 Task: Create a due date automation trigger when advanced on, on the tuesday after a card is due add fields with custom field "Resume" set to a number lower than 1 and lower or equal to 10 at 11:00 AM.
Action: Mouse moved to (1316, 99)
Screenshot: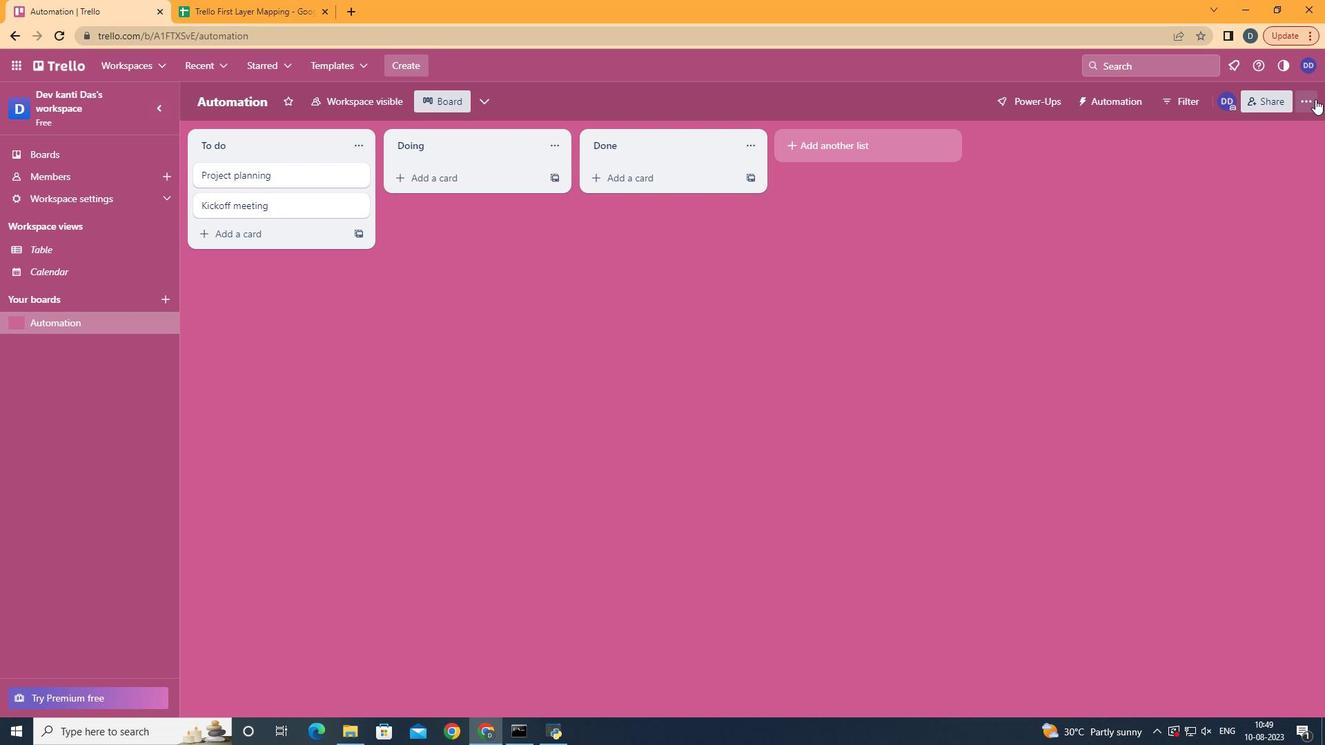 
Action: Mouse pressed left at (1316, 99)
Screenshot: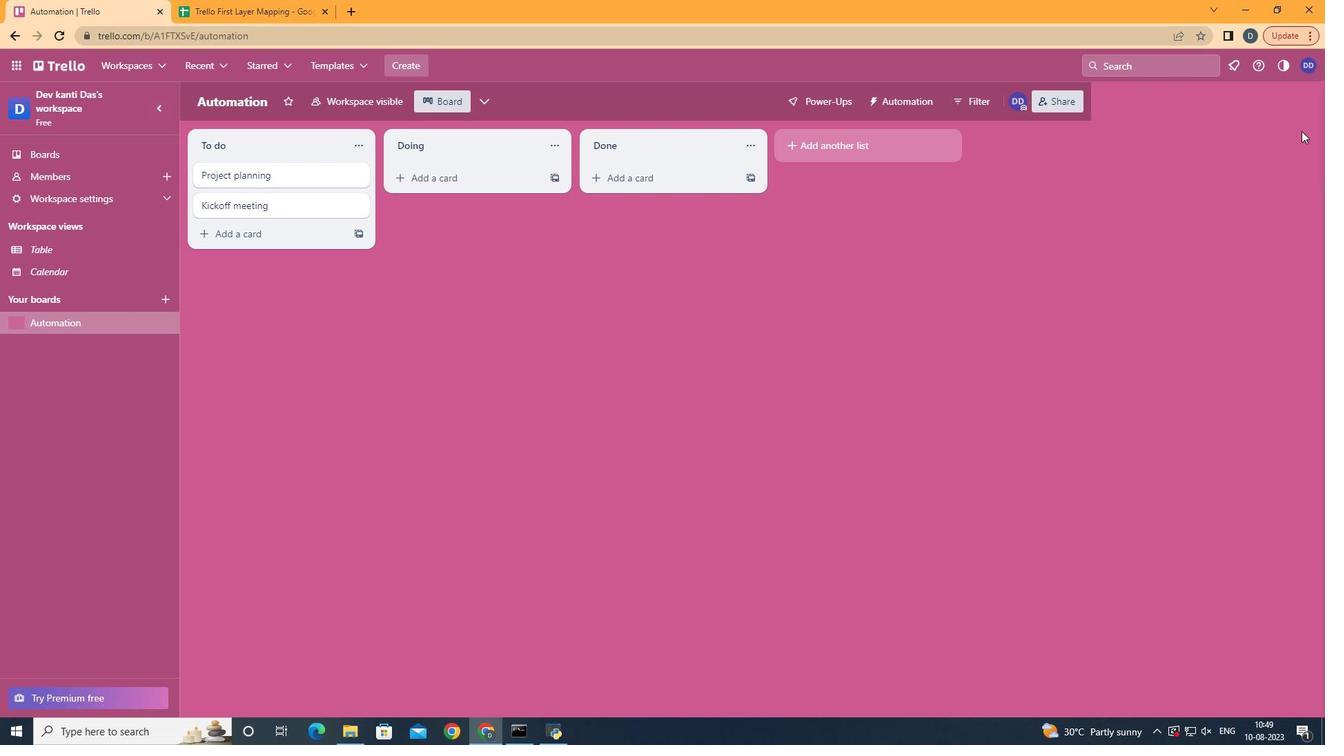 
Action: Mouse moved to (1204, 294)
Screenshot: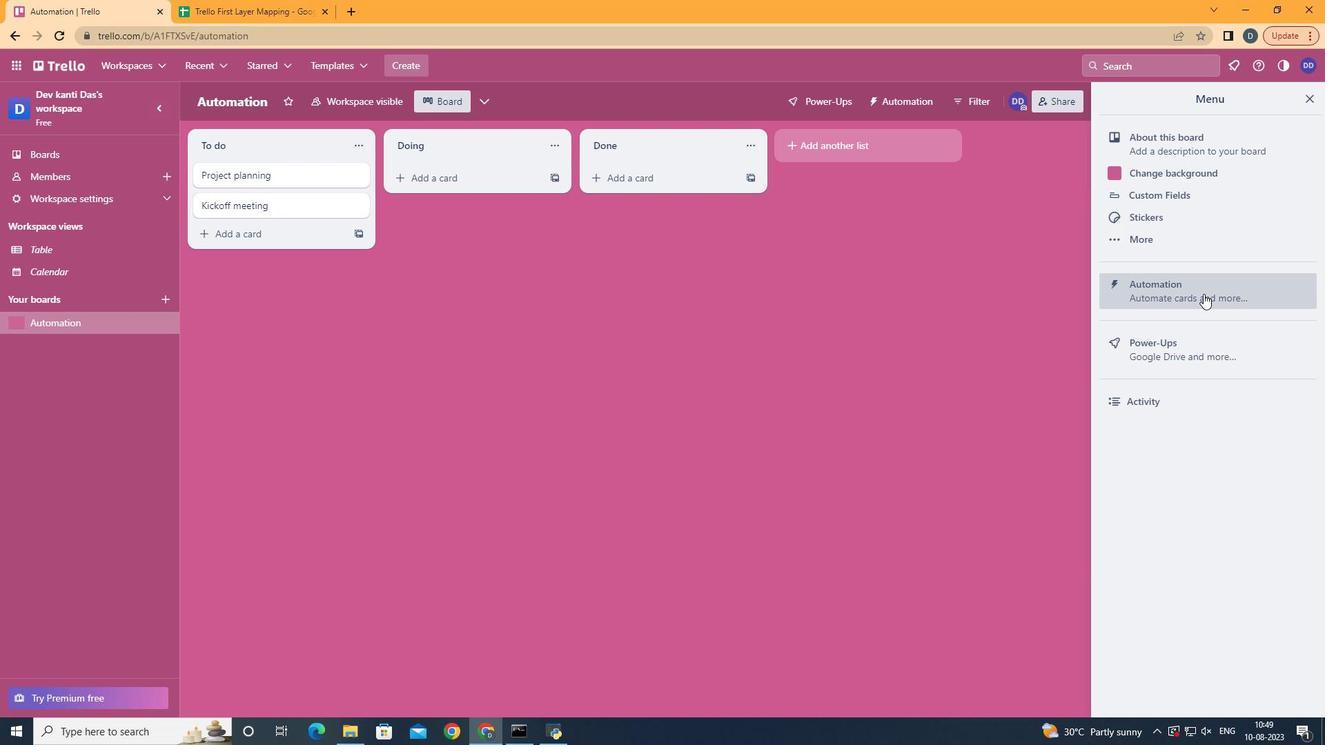 
Action: Mouse pressed left at (1204, 294)
Screenshot: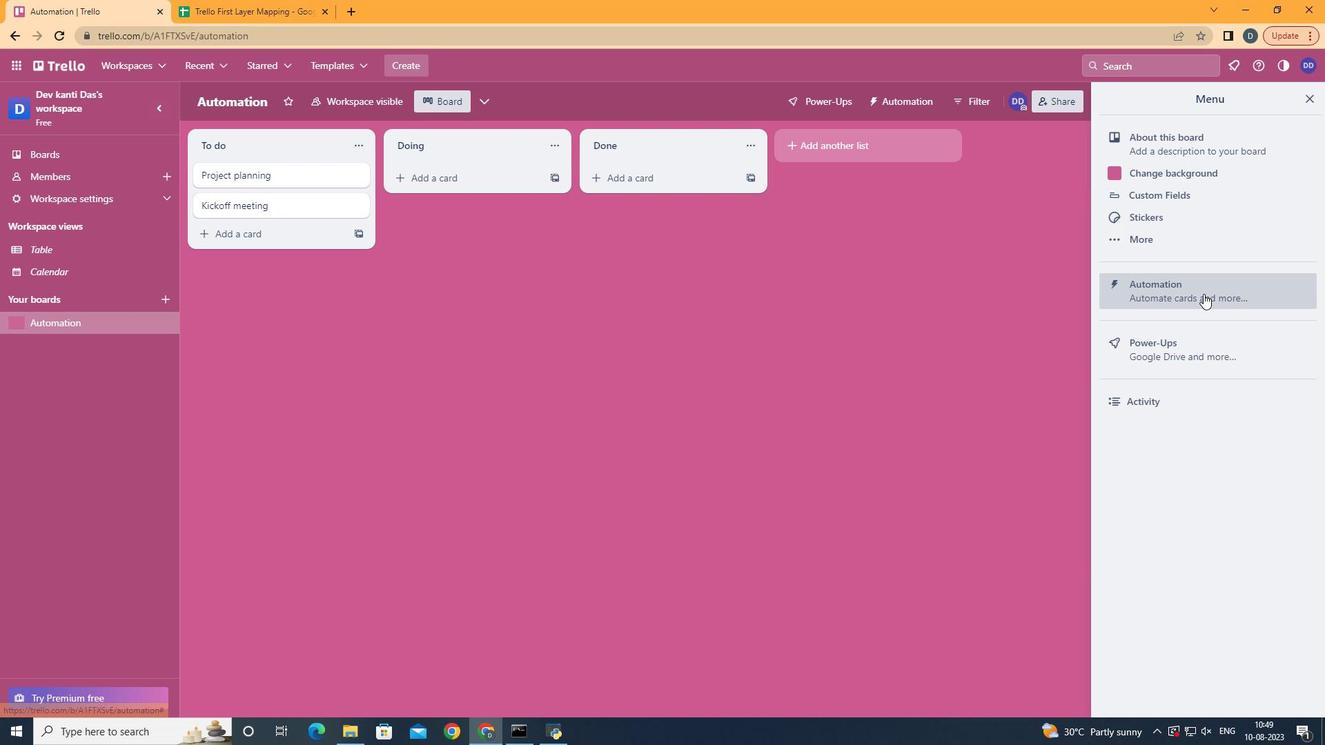 
Action: Mouse moved to (260, 289)
Screenshot: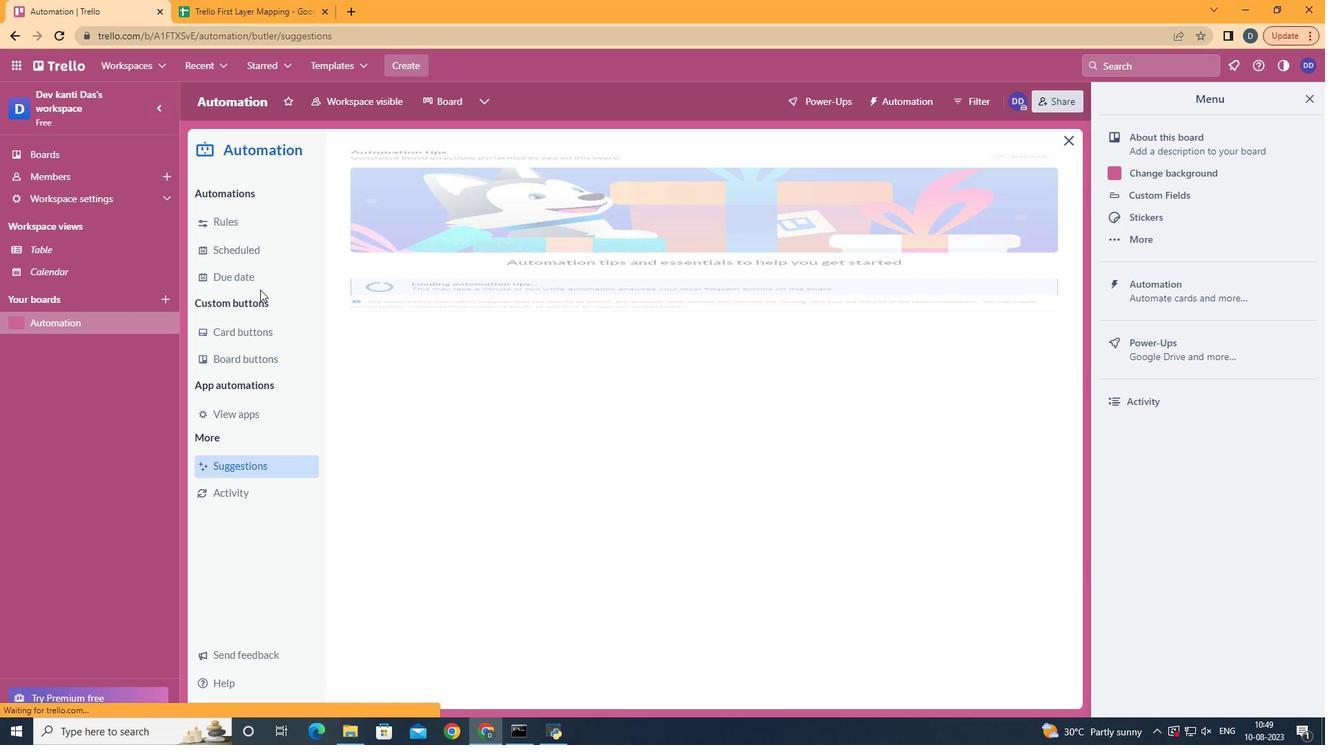 
Action: Mouse pressed left at (260, 289)
Screenshot: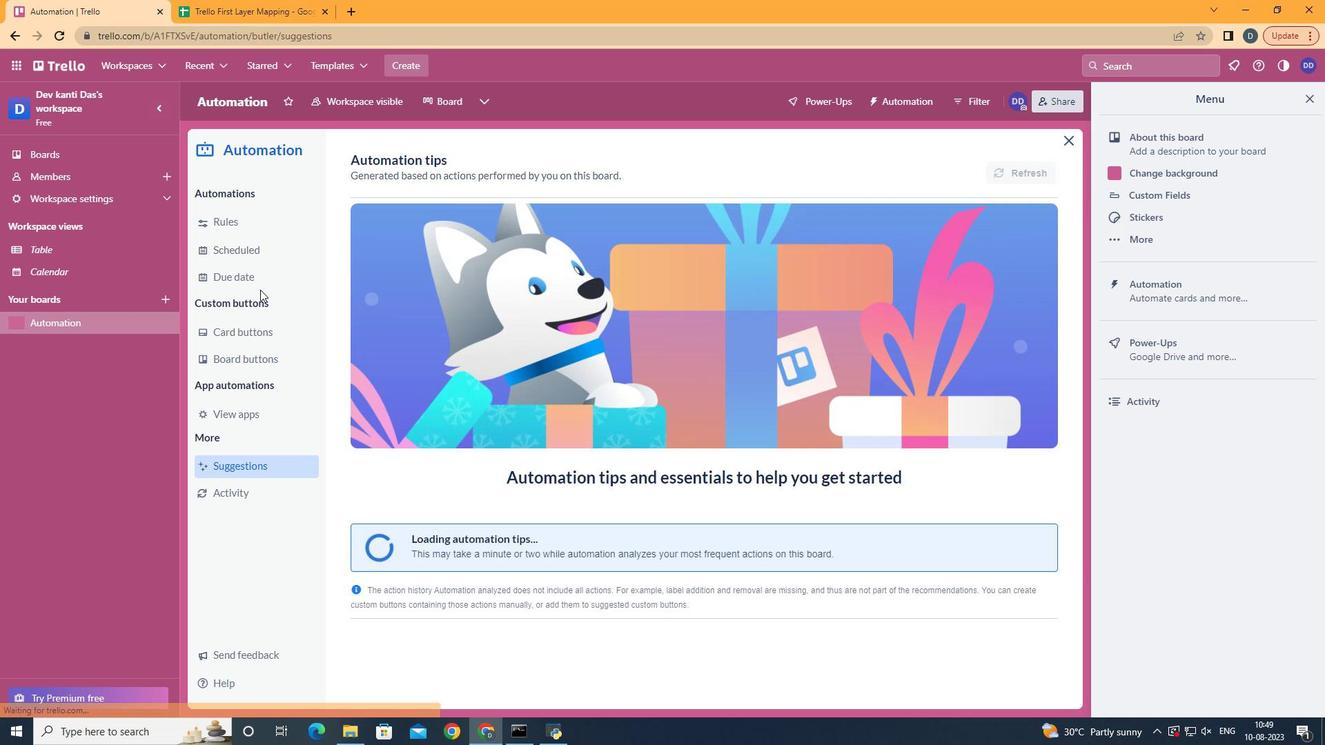 
Action: Mouse moved to (257, 286)
Screenshot: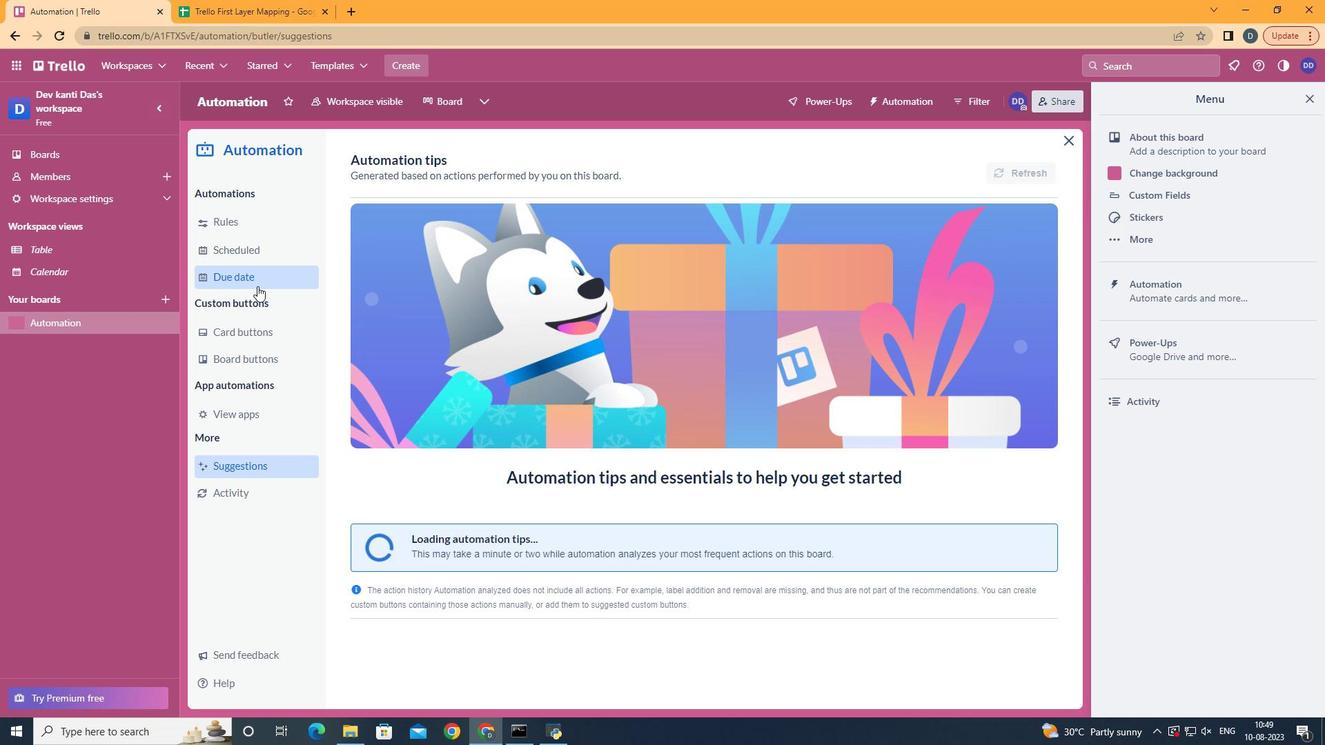 
Action: Mouse pressed left at (257, 286)
Screenshot: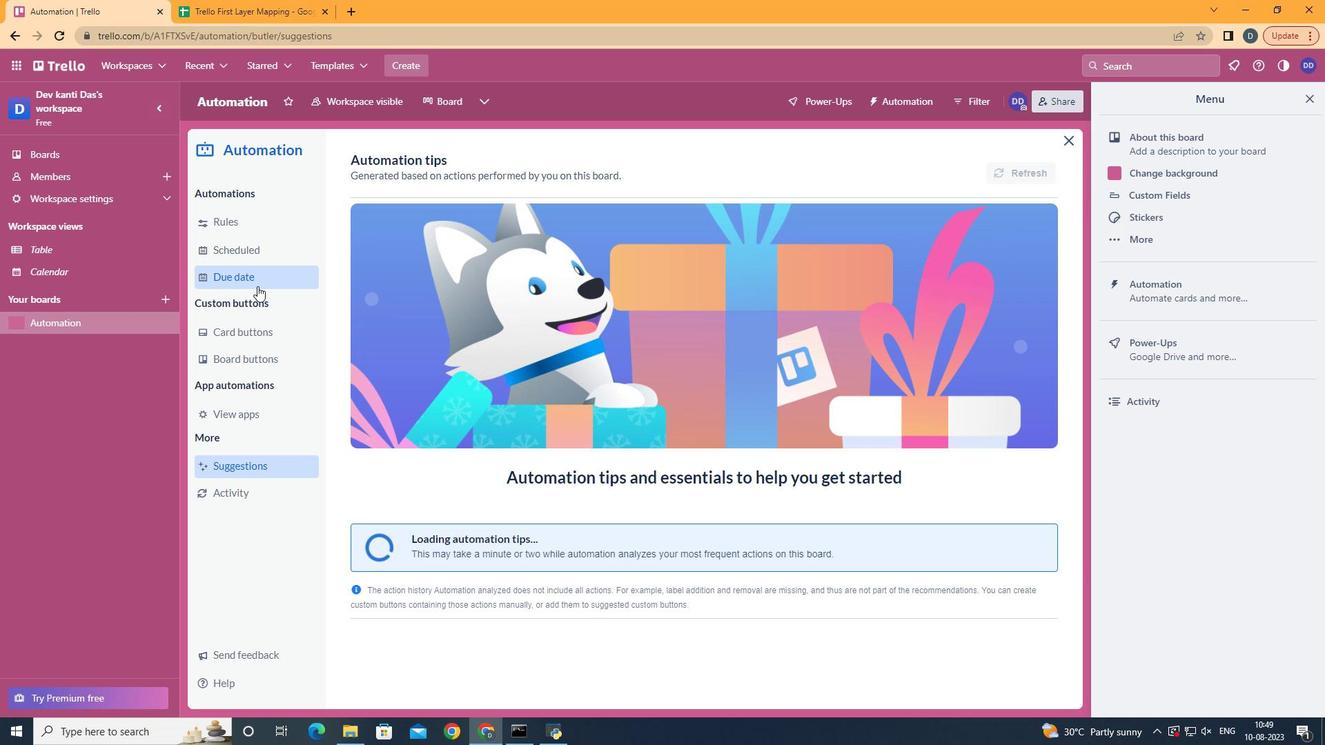 
Action: Mouse moved to (957, 169)
Screenshot: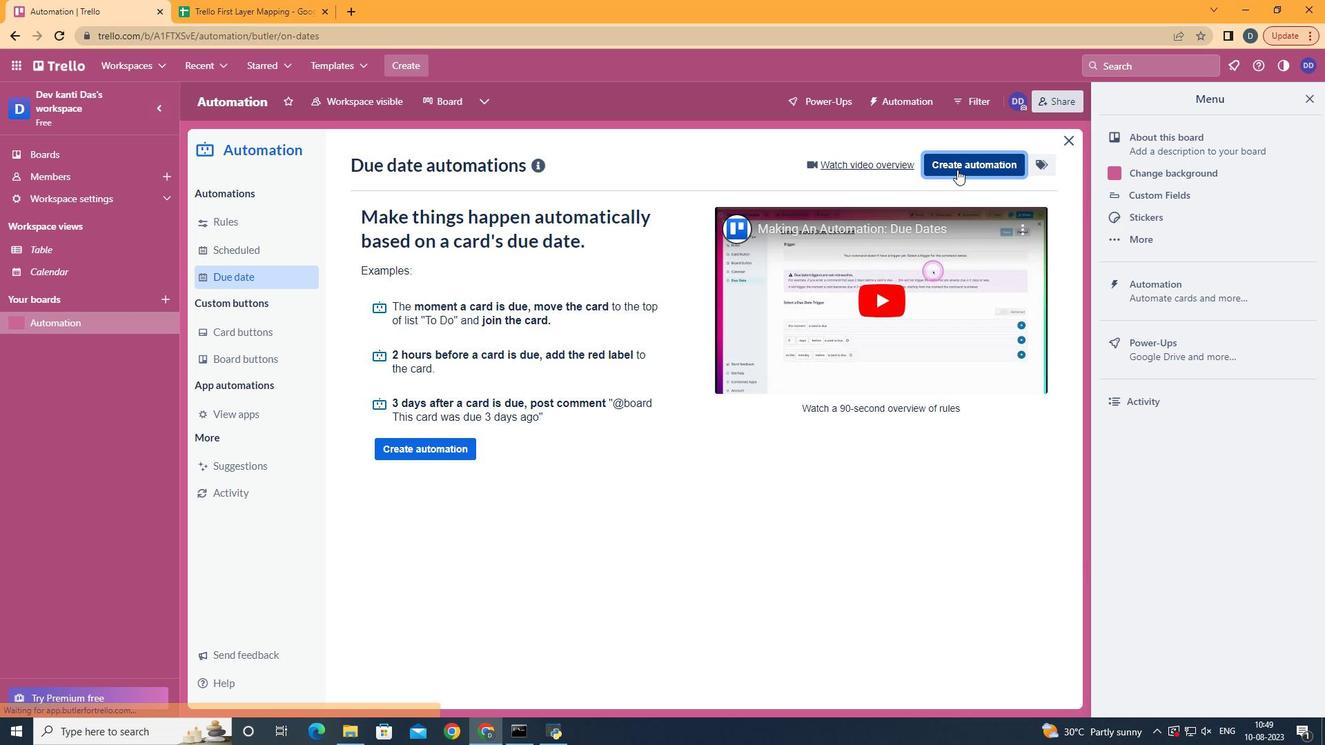 
Action: Mouse pressed left at (957, 169)
Screenshot: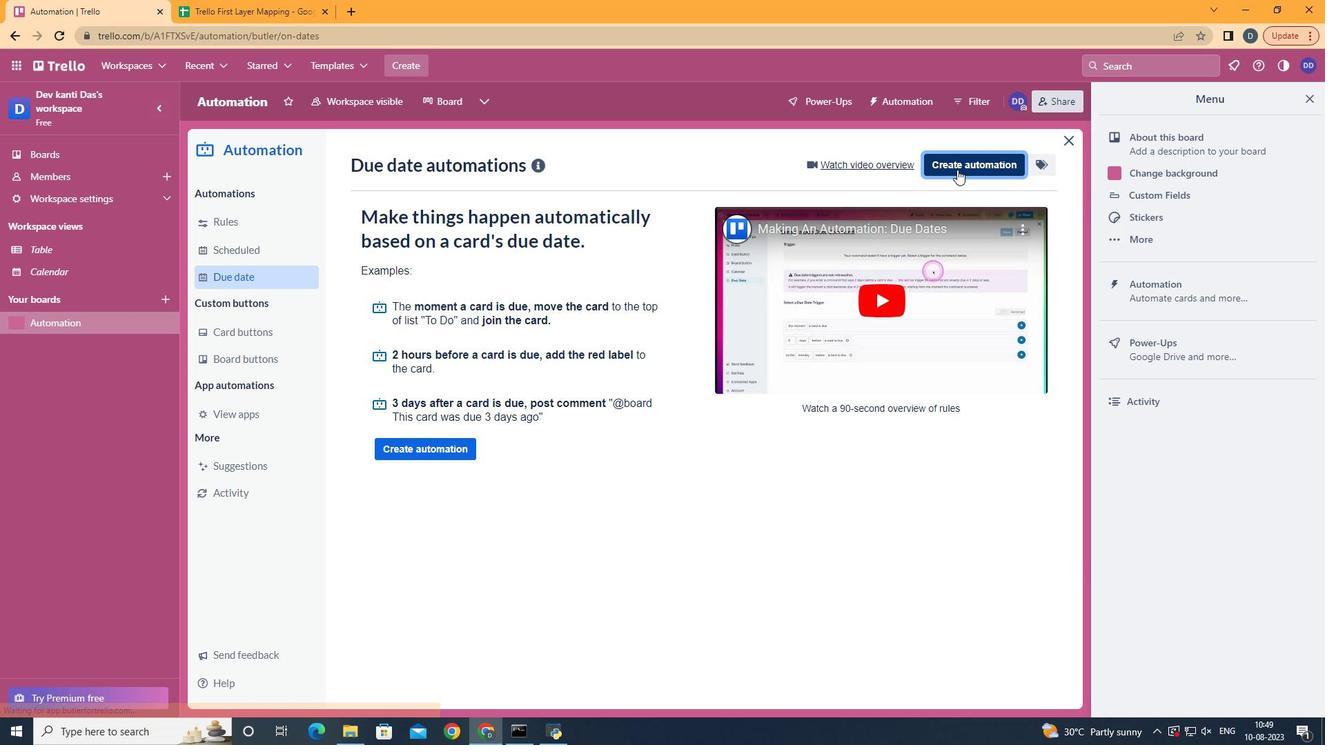 
Action: Mouse moved to (729, 289)
Screenshot: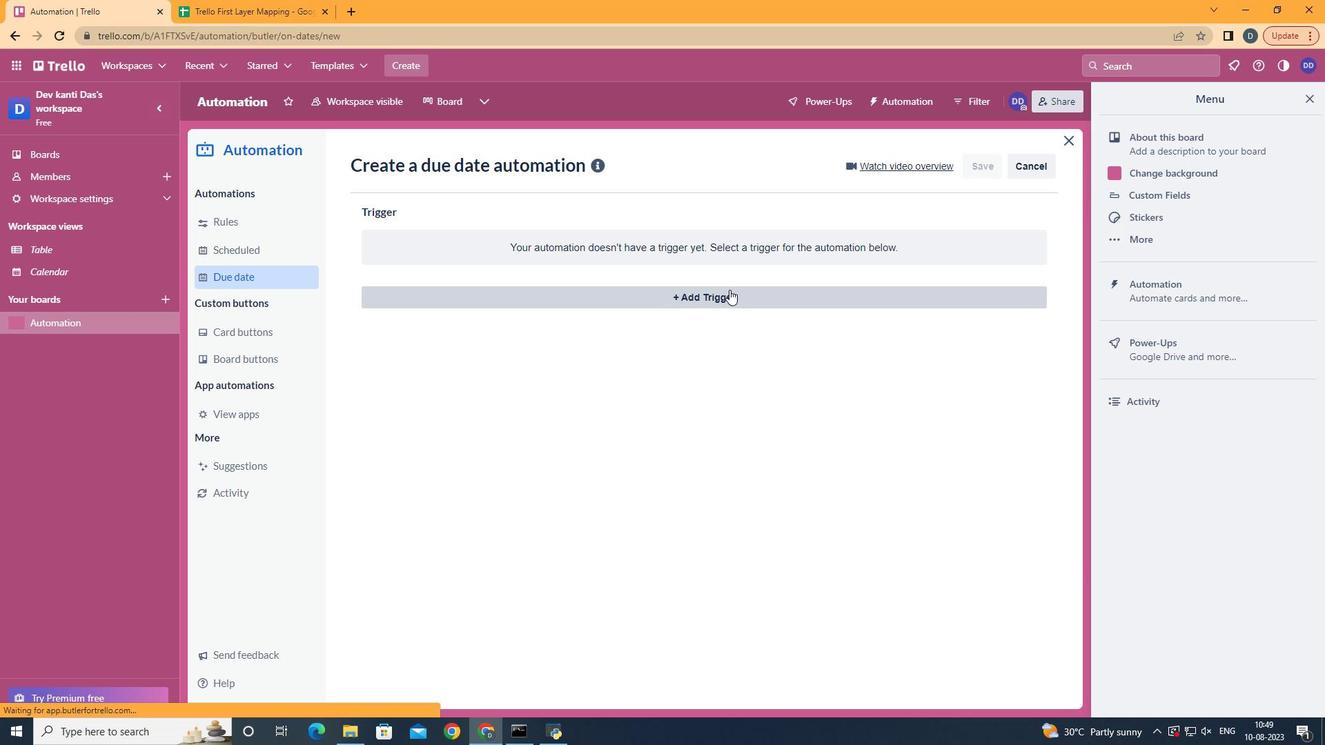 
Action: Mouse pressed left at (729, 289)
Screenshot: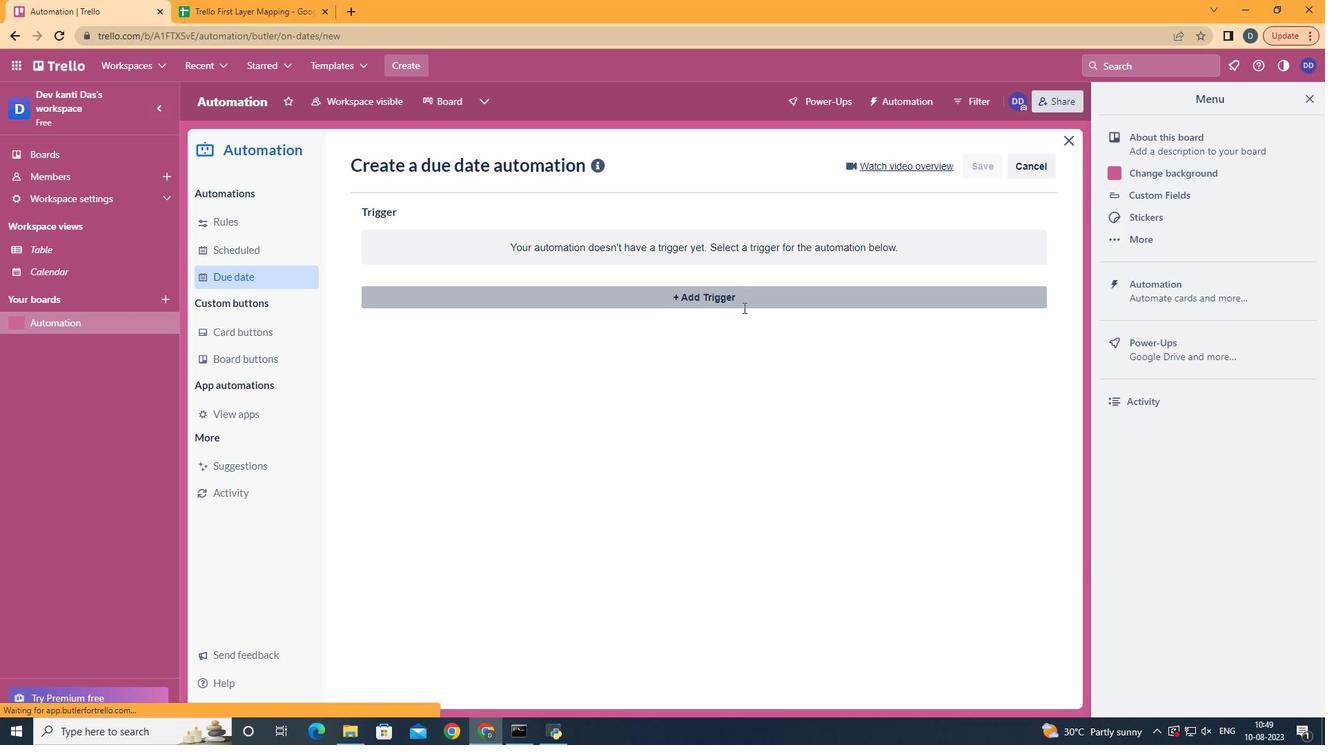 
Action: Mouse moved to (453, 389)
Screenshot: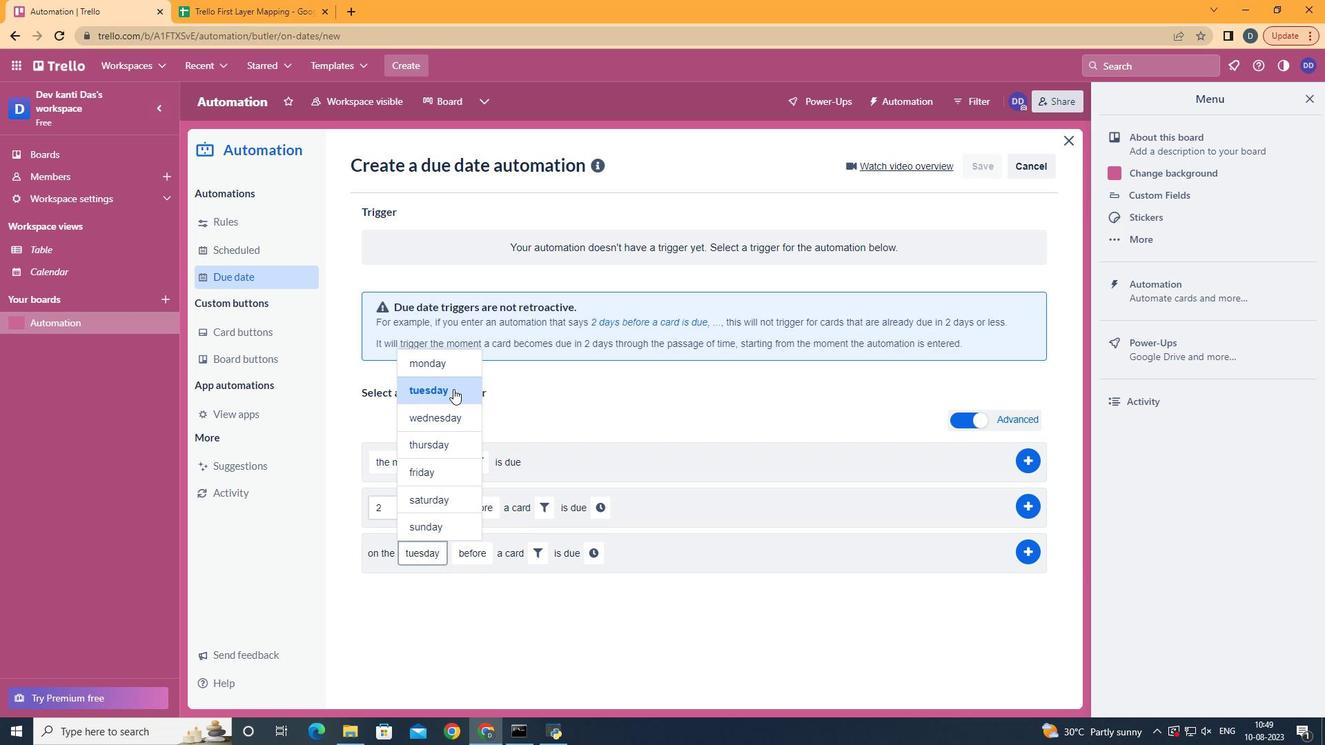 
Action: Mouse pressed left at (453, 389)
Screenshot: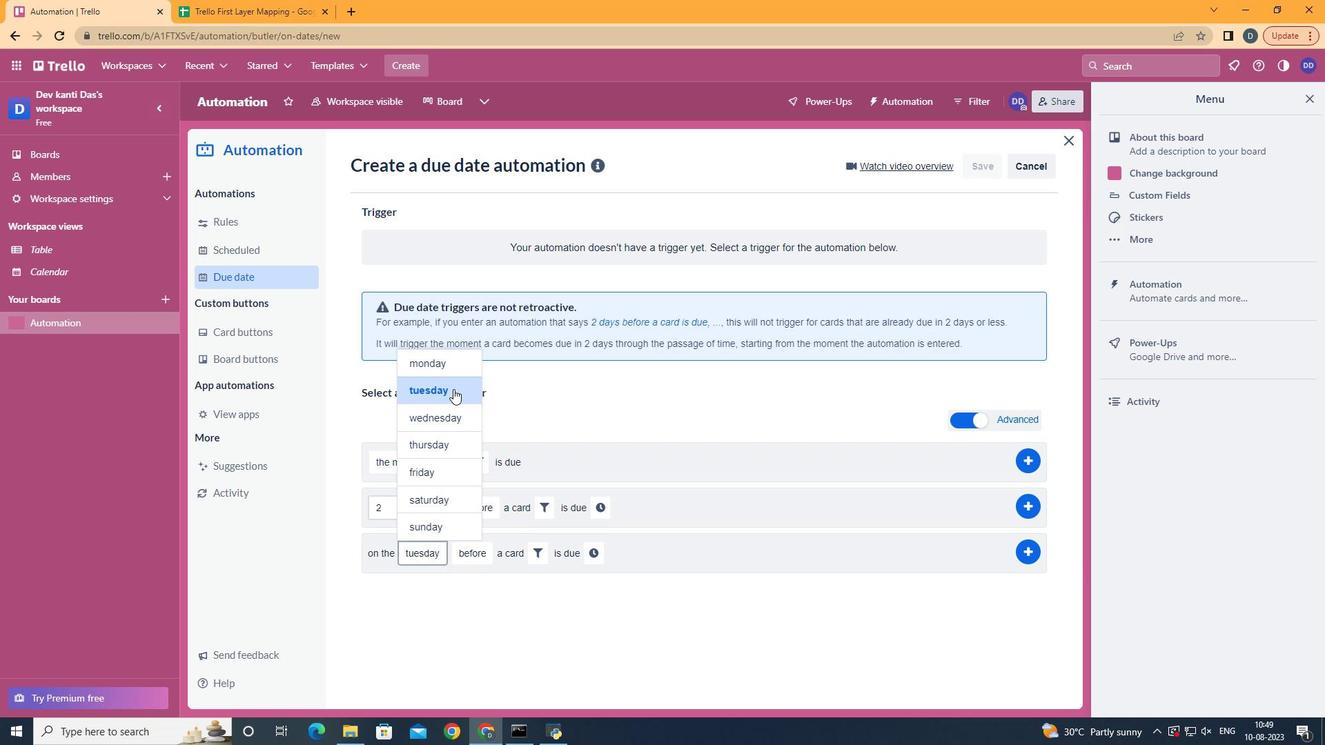 
Action: Mouse moved to (469, 604)
Screenshot: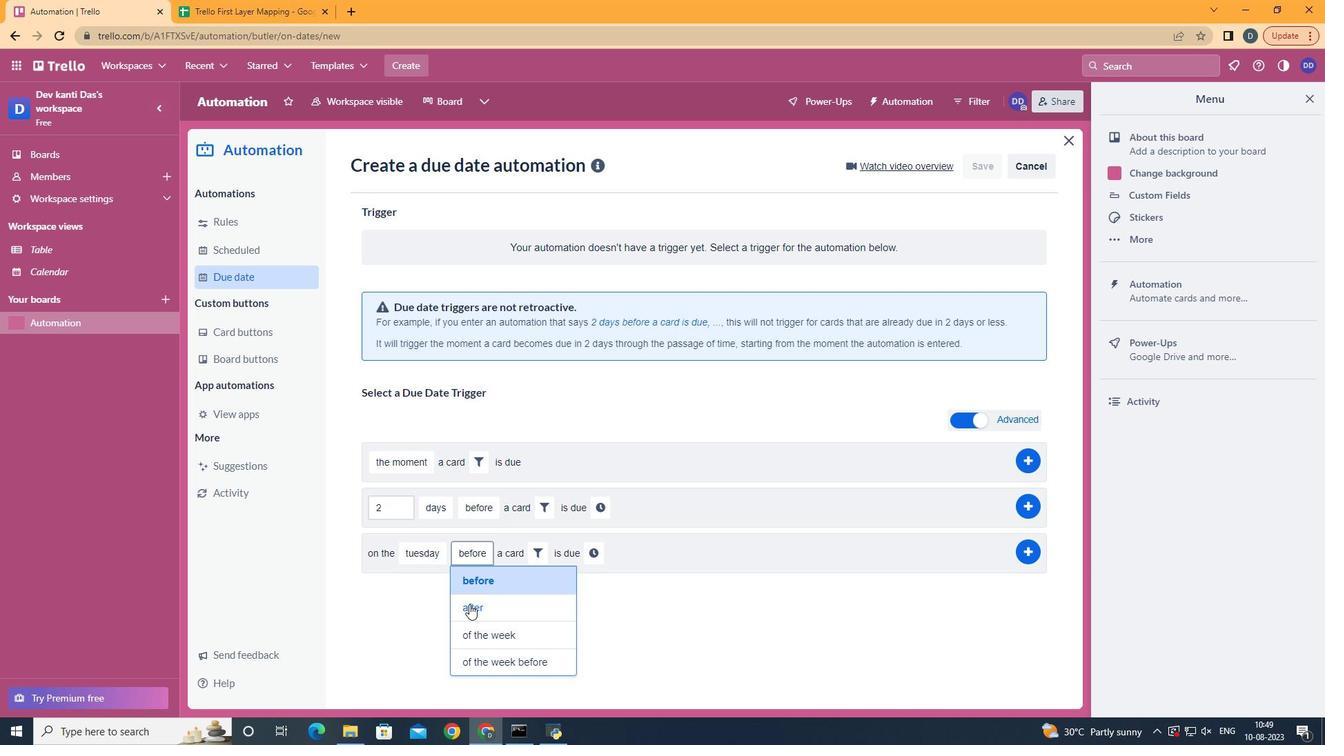 
Action: Mouse pressed left at (469, 604)
Screenshot: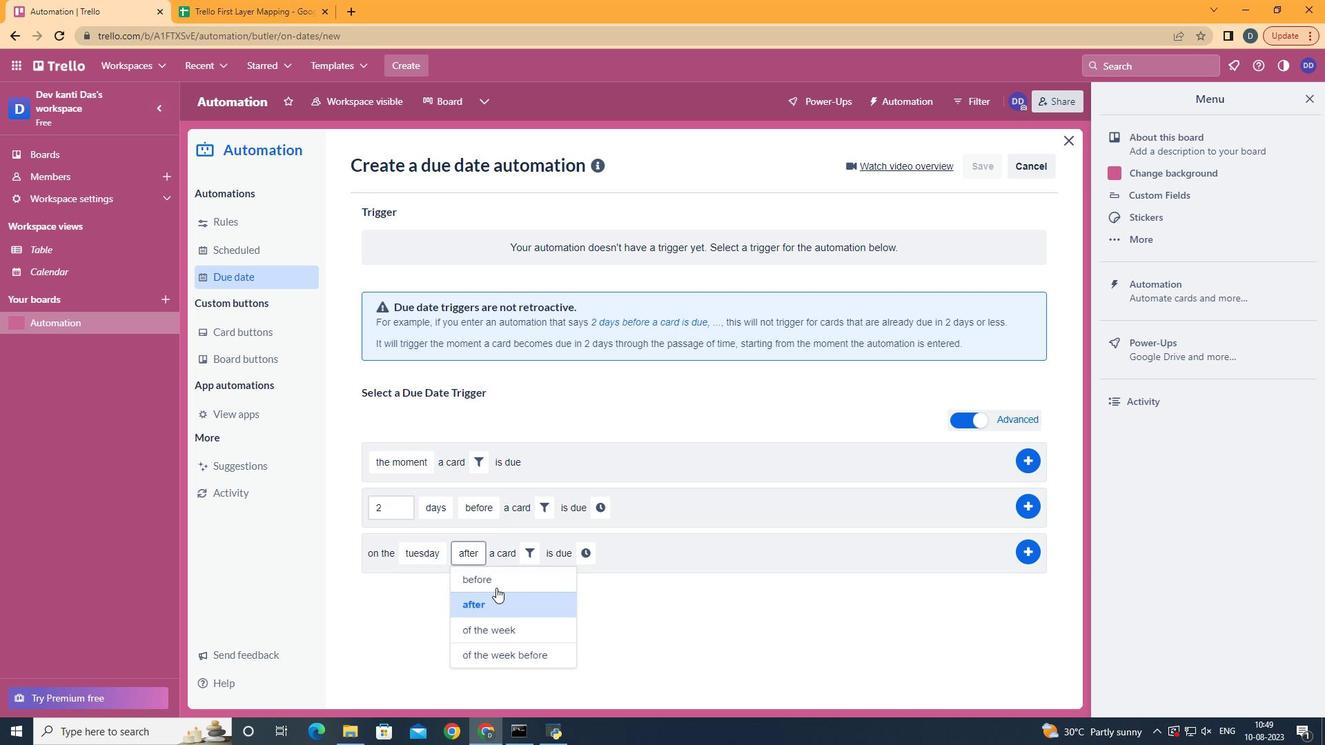 
Action: Mouse moved to (530, 557)
Screenshot: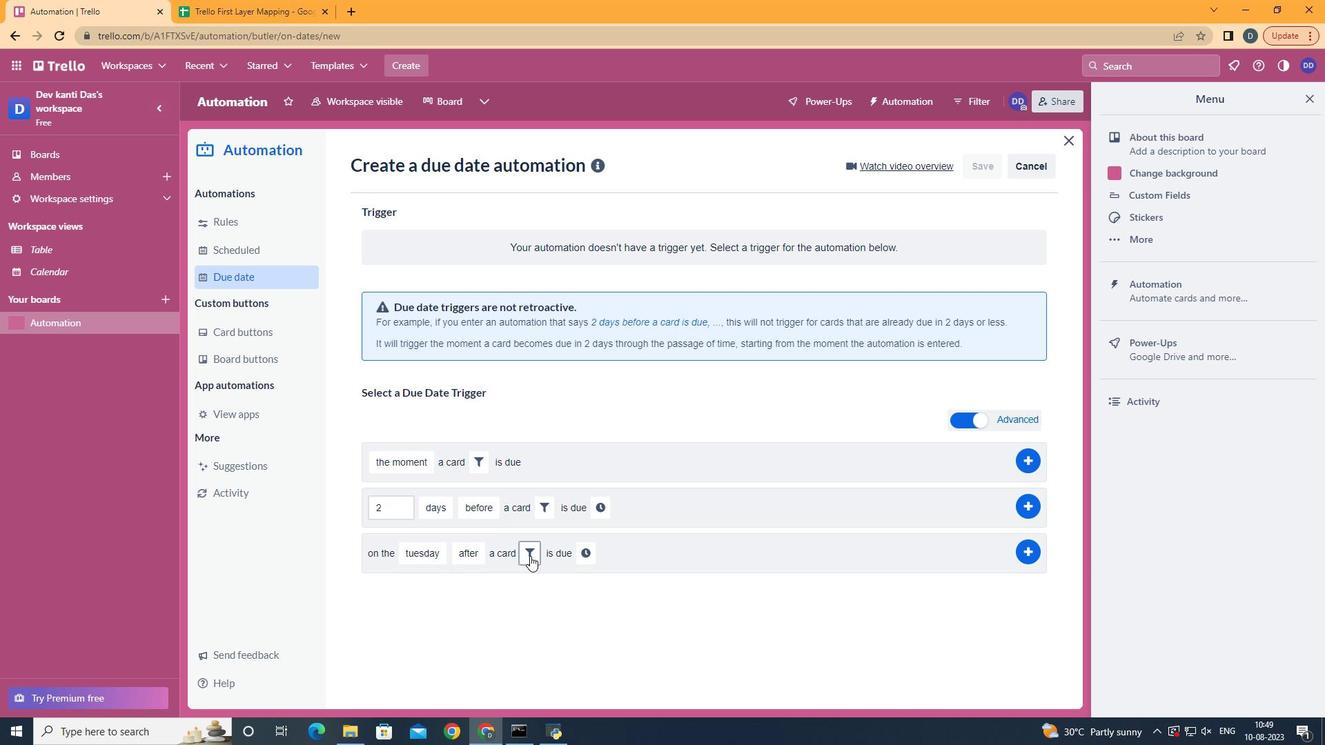 
Action: Mouse pressed left at (530, 557)
Screenshot: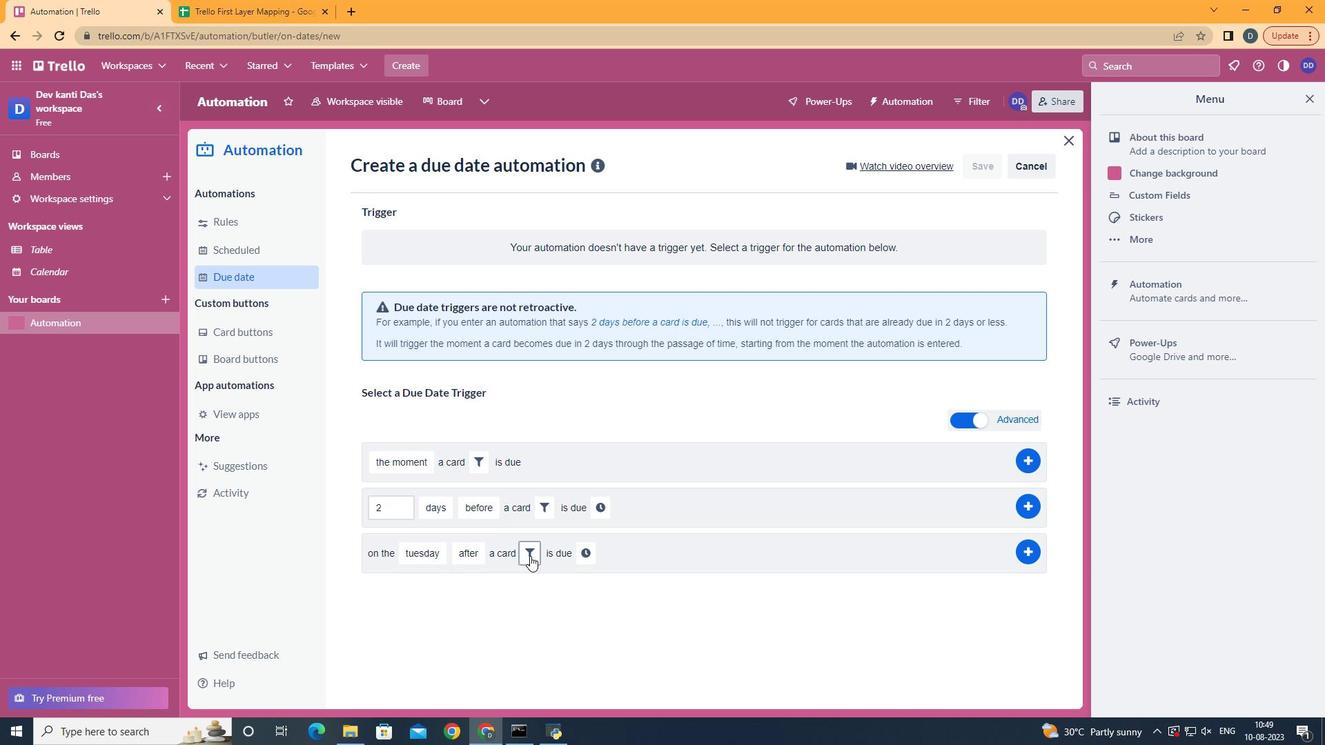 
Action: Mouse moved to (748, 606)
Screenshot: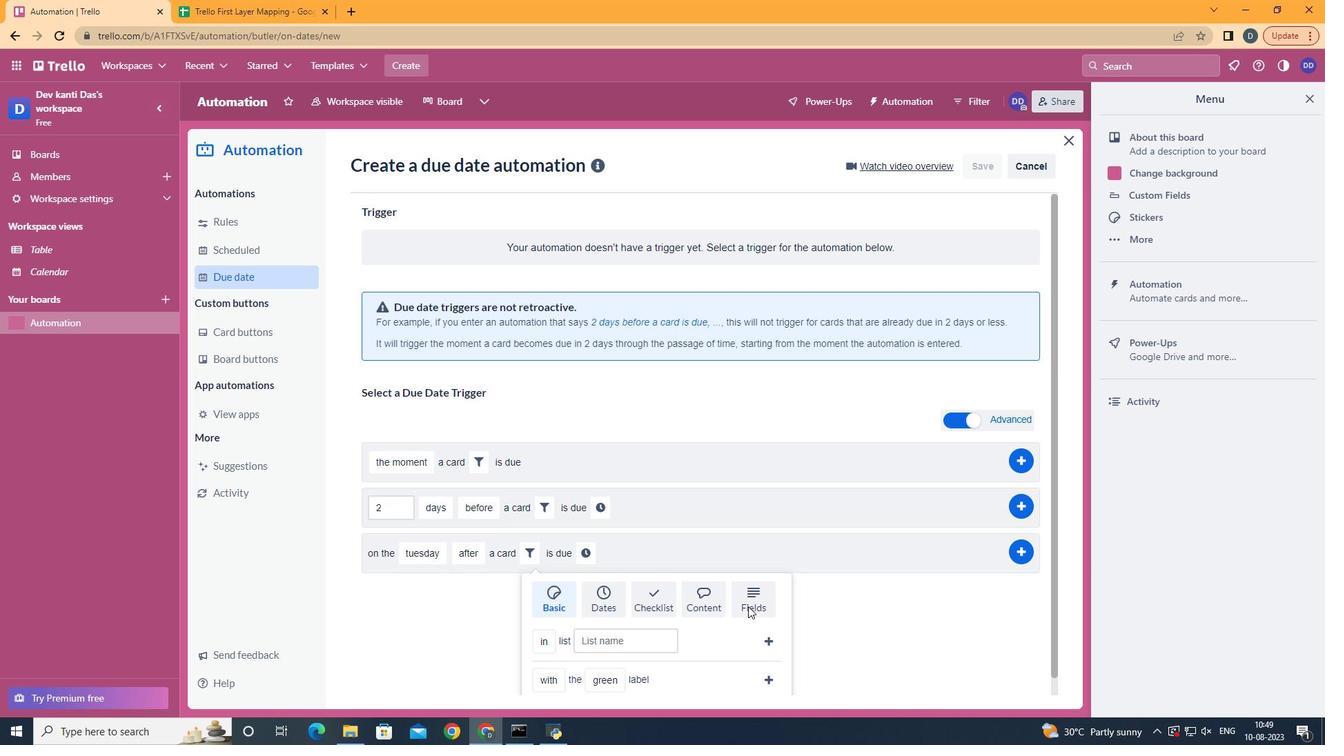 
Action: Mouse pressed left at (748, 606)
Screenshot: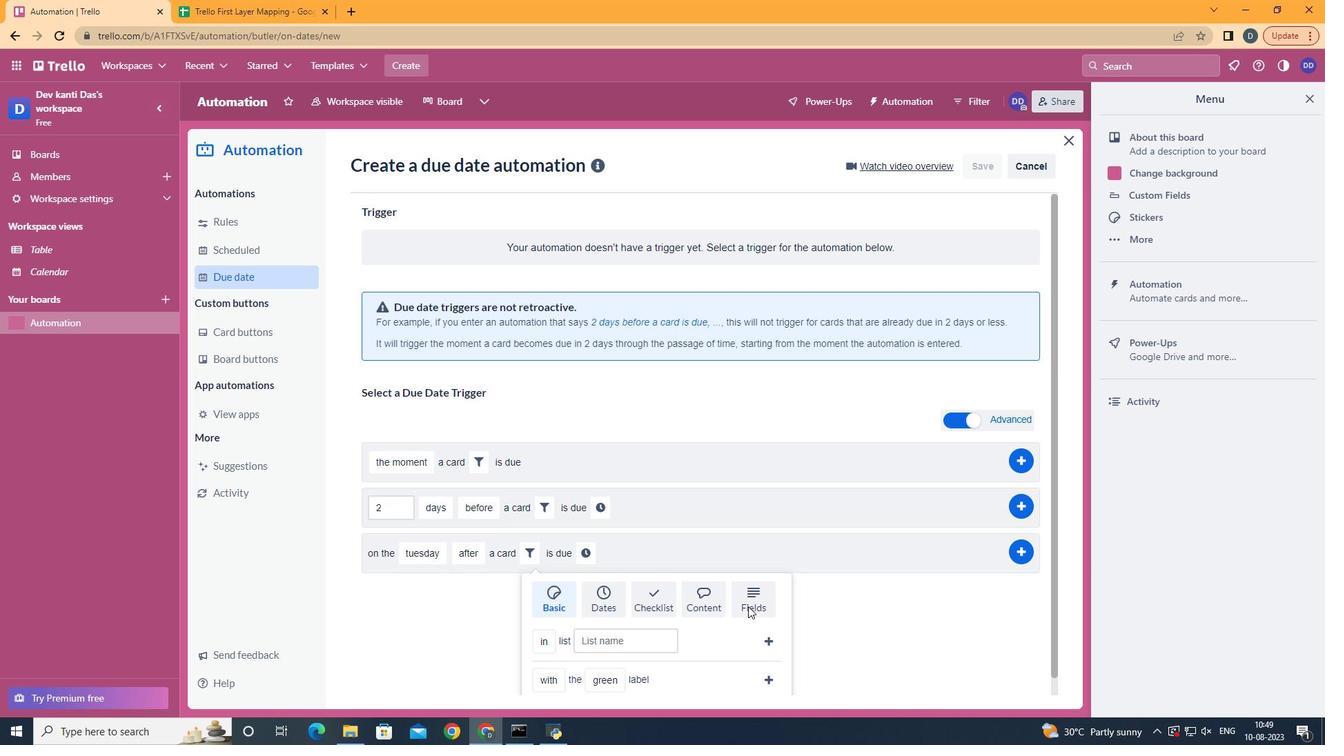 
Action: Mouse moved to (749, 606)
Screenshot: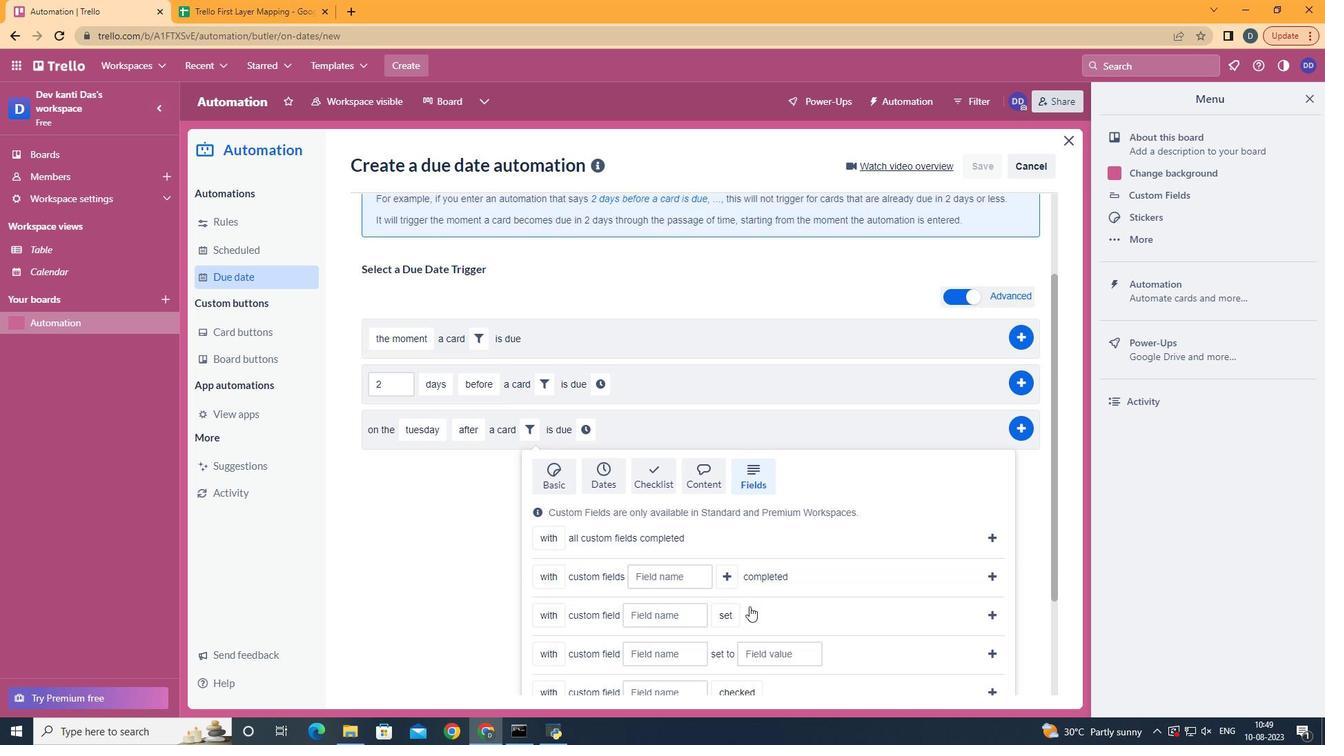 
Action: Mouse scrolled (749, 606) with delta (0, 0)
Screenshot: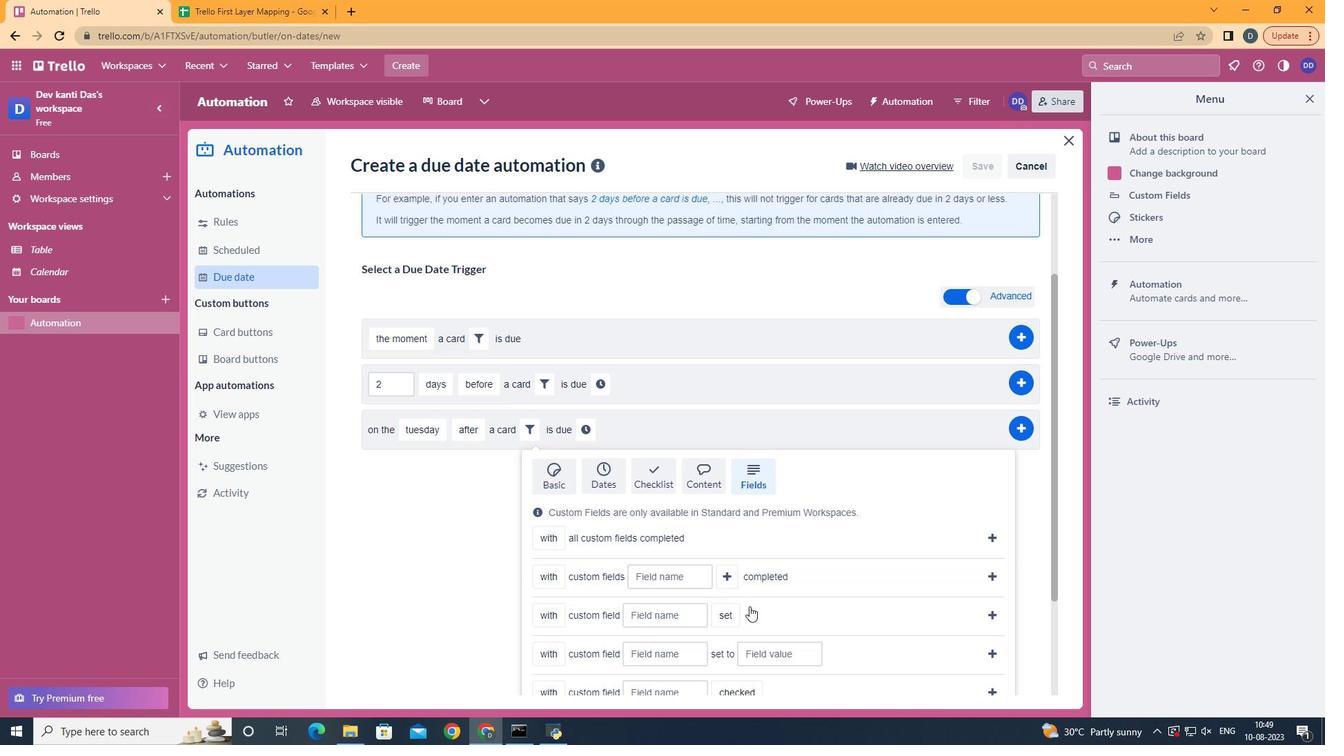 
Action: Mouse scrolled (749, 606) with delta (0, 0)
Screenshot: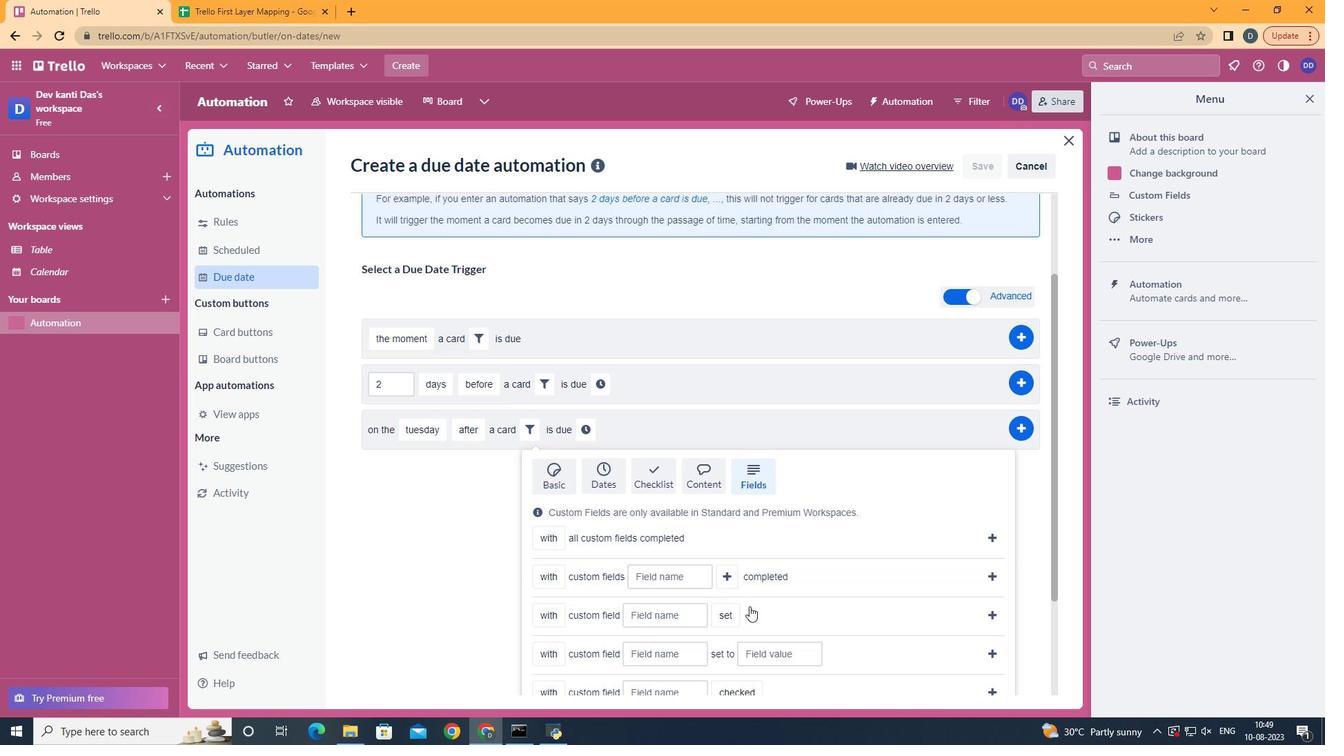 
Action: Mouse scrolled (749, 606) with delta (0, 0)
Screenshot: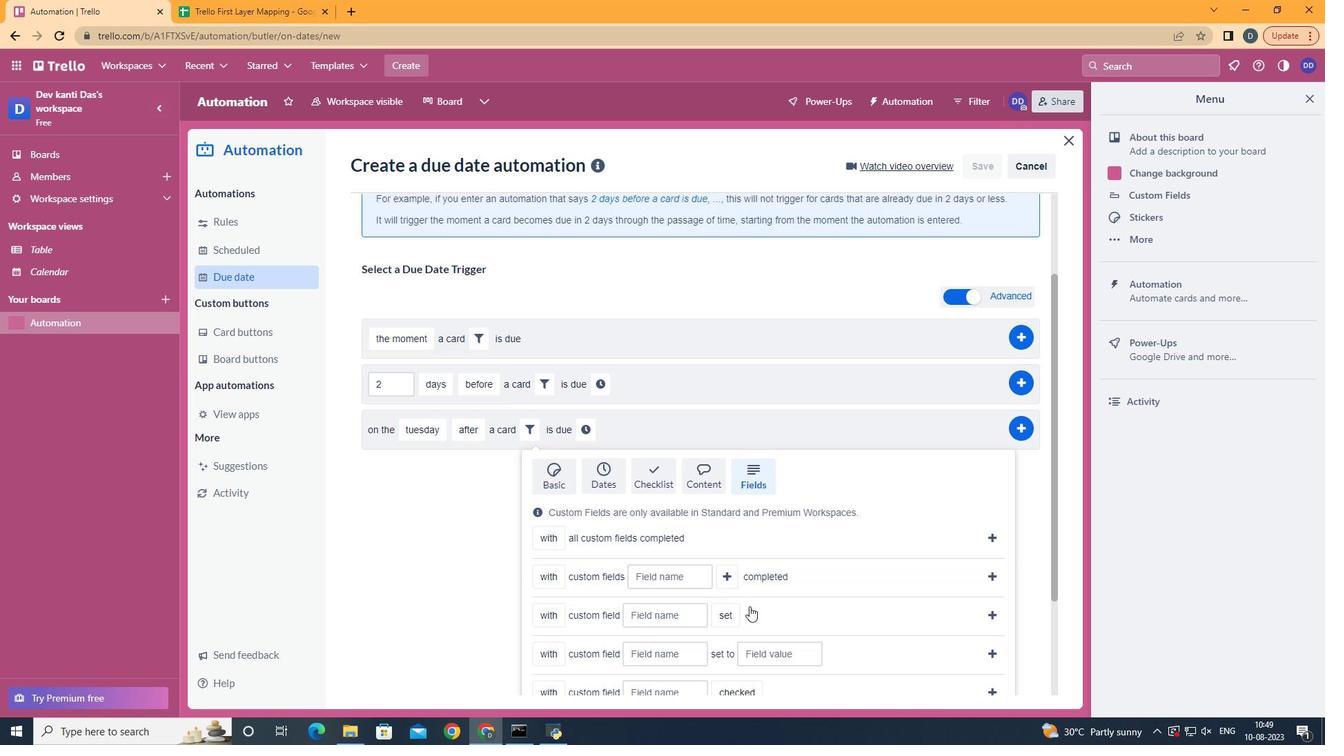 
Action: Mouse scrolled (749, 606) with delta (0, 0)
Screenshot: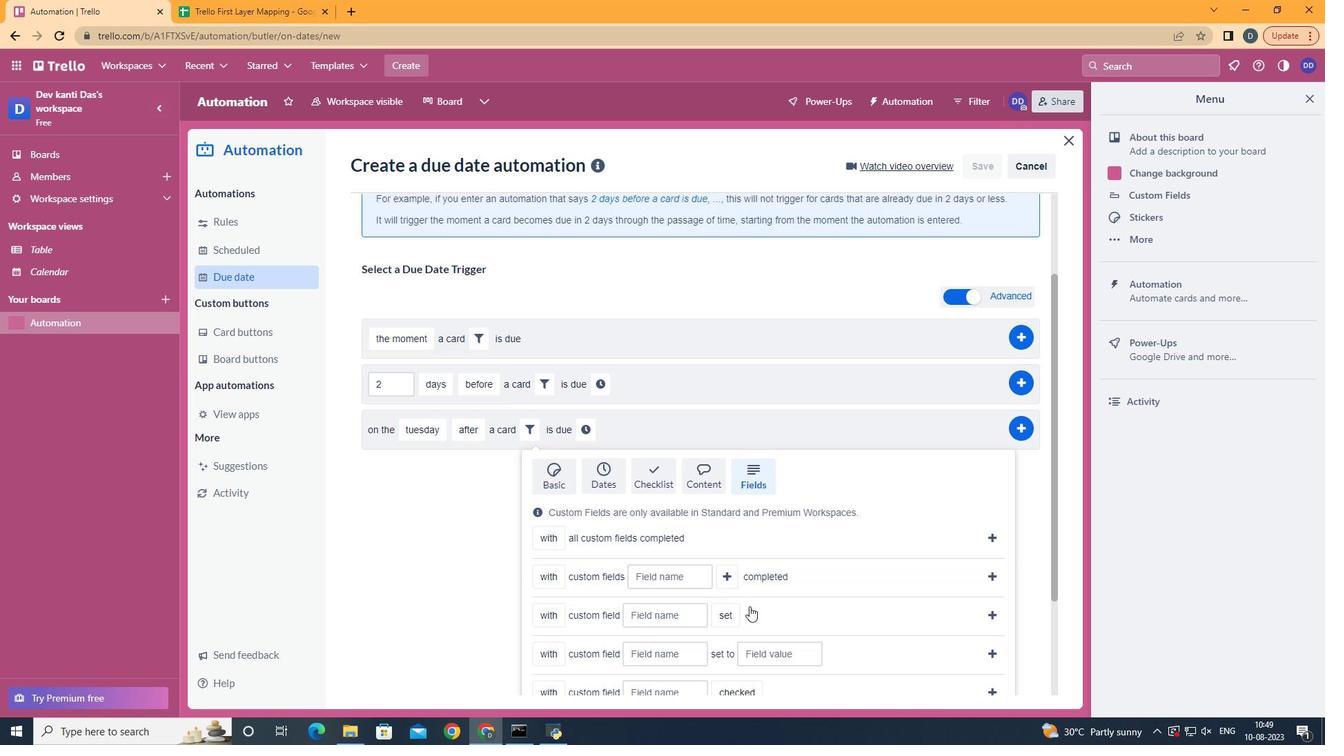 
Action: Mouse scrolled (749, 606) with delta (0, 0)
Screenshot: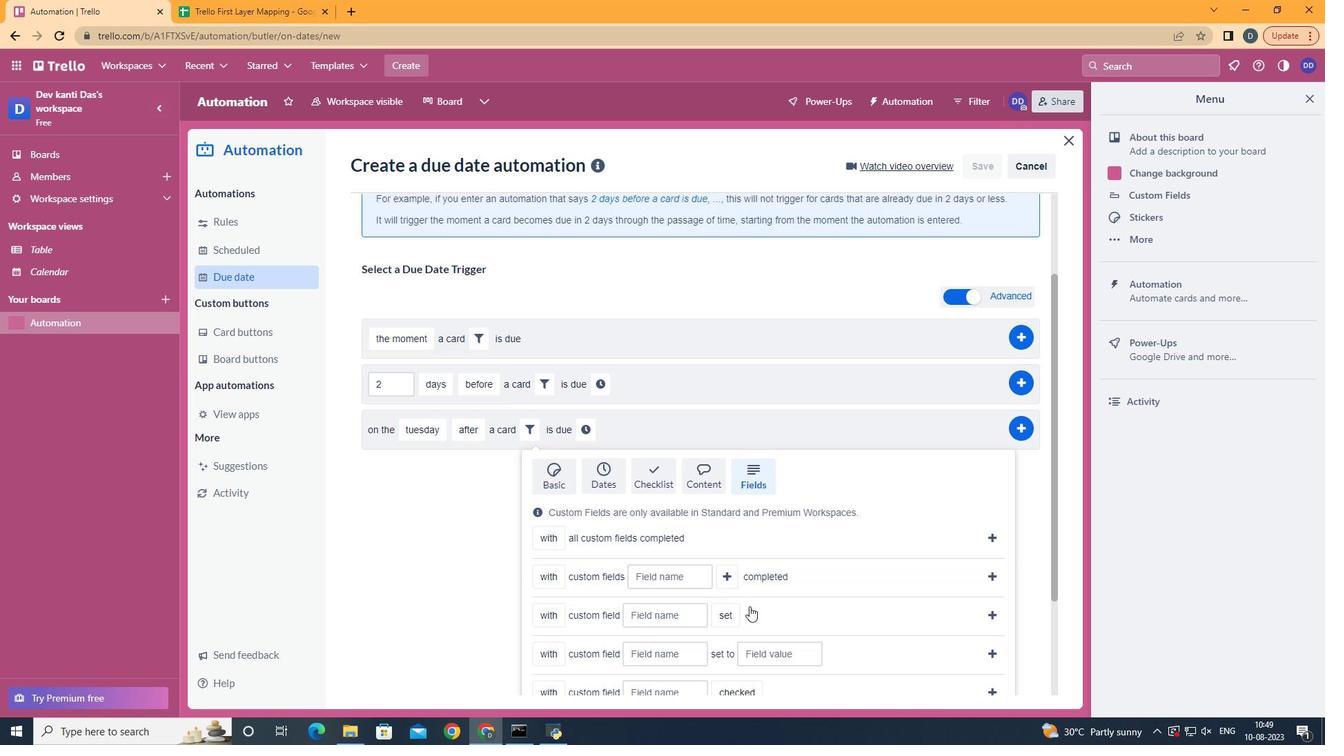 
Action: Mouse scrolled (749, 606) with delta (0, 0)
Screenshot: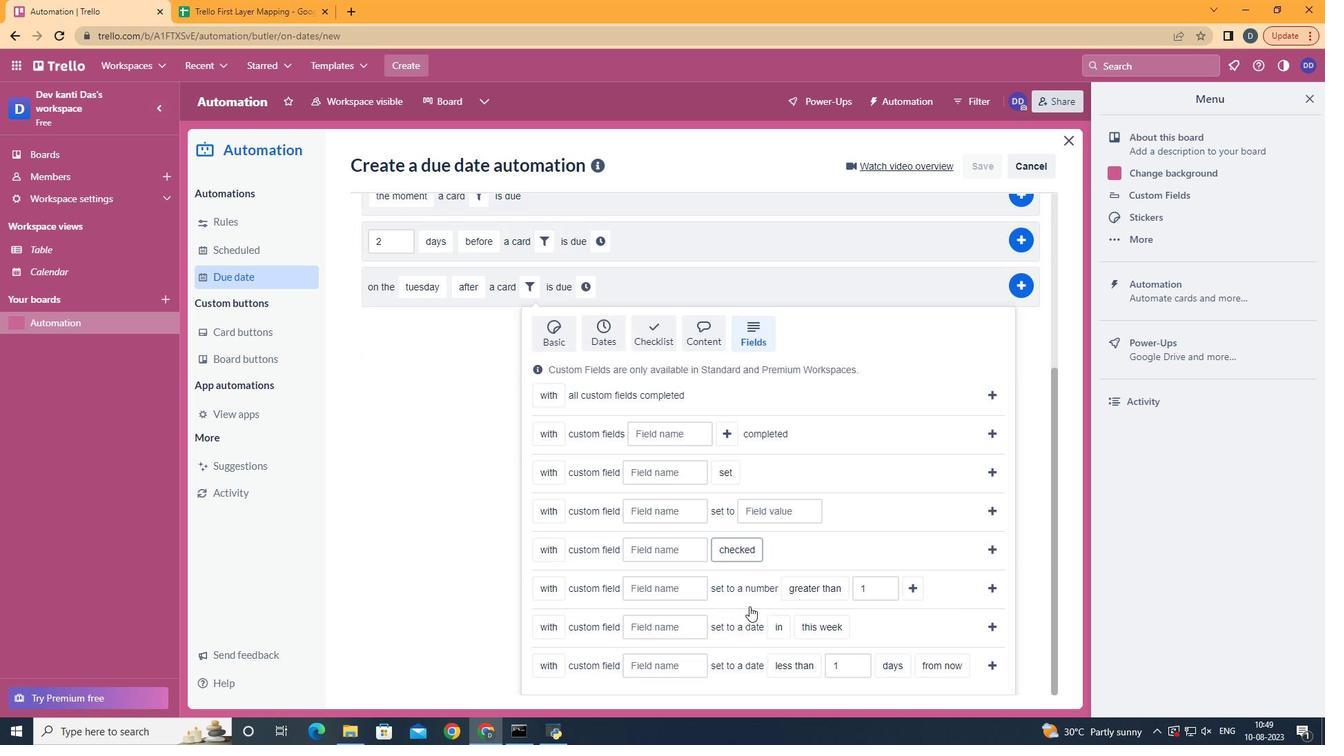 
Action: Mouse moved to (557, 617)
Screenshot: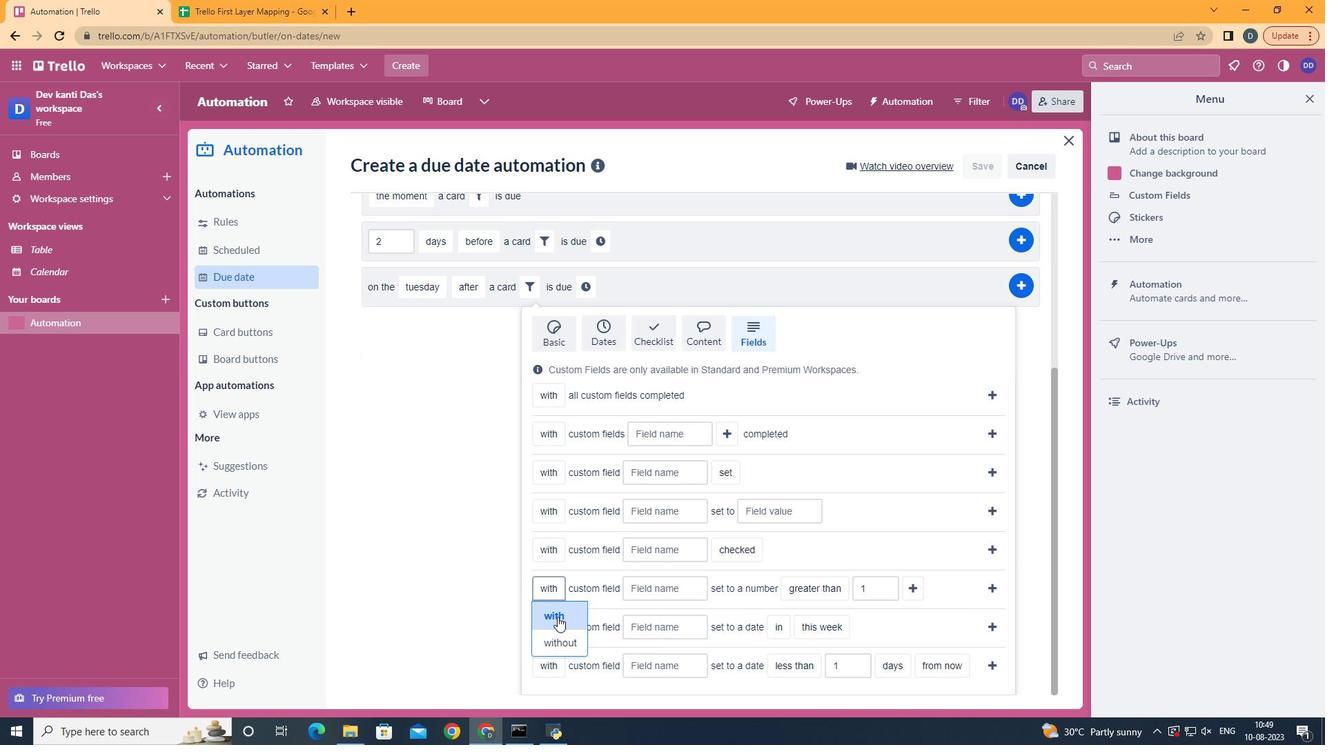 
Action: Mouse pressed left at (557, 617)
Screenshot: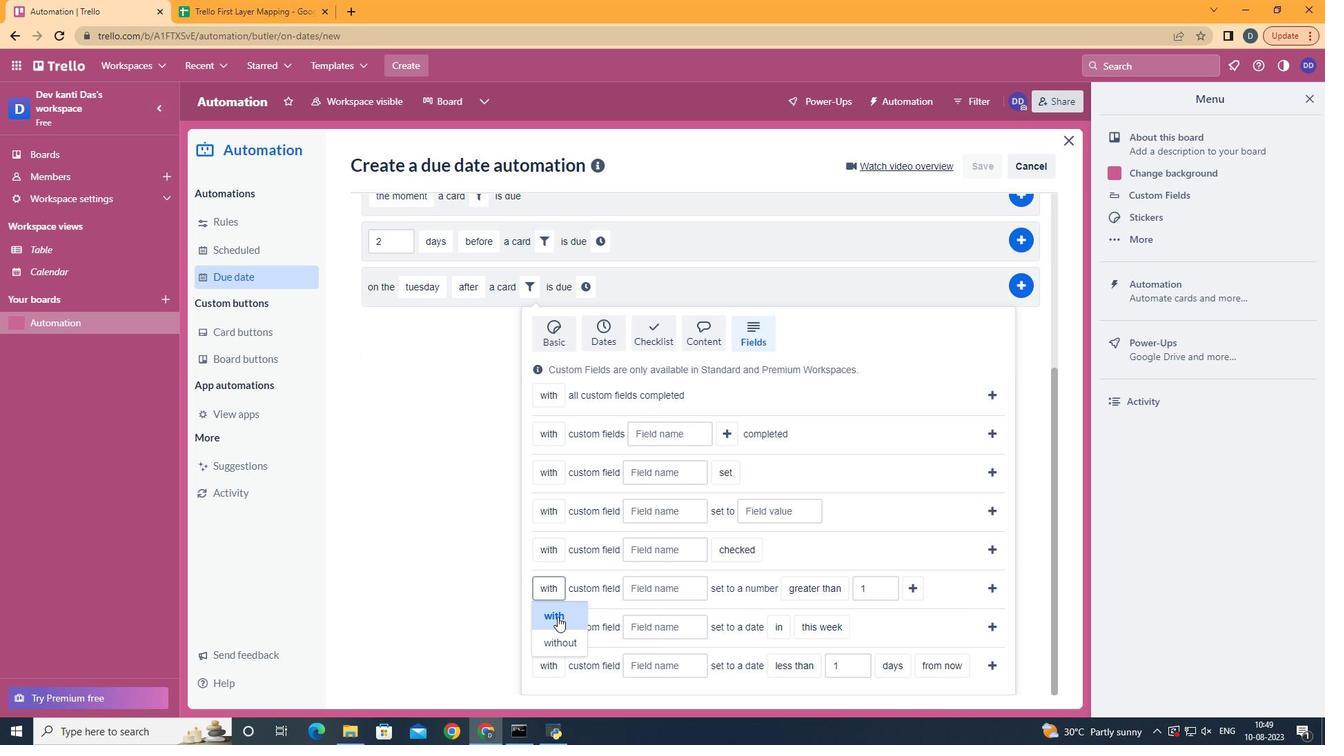 
Action: Mouse moved to (679, 582)
Screenshot: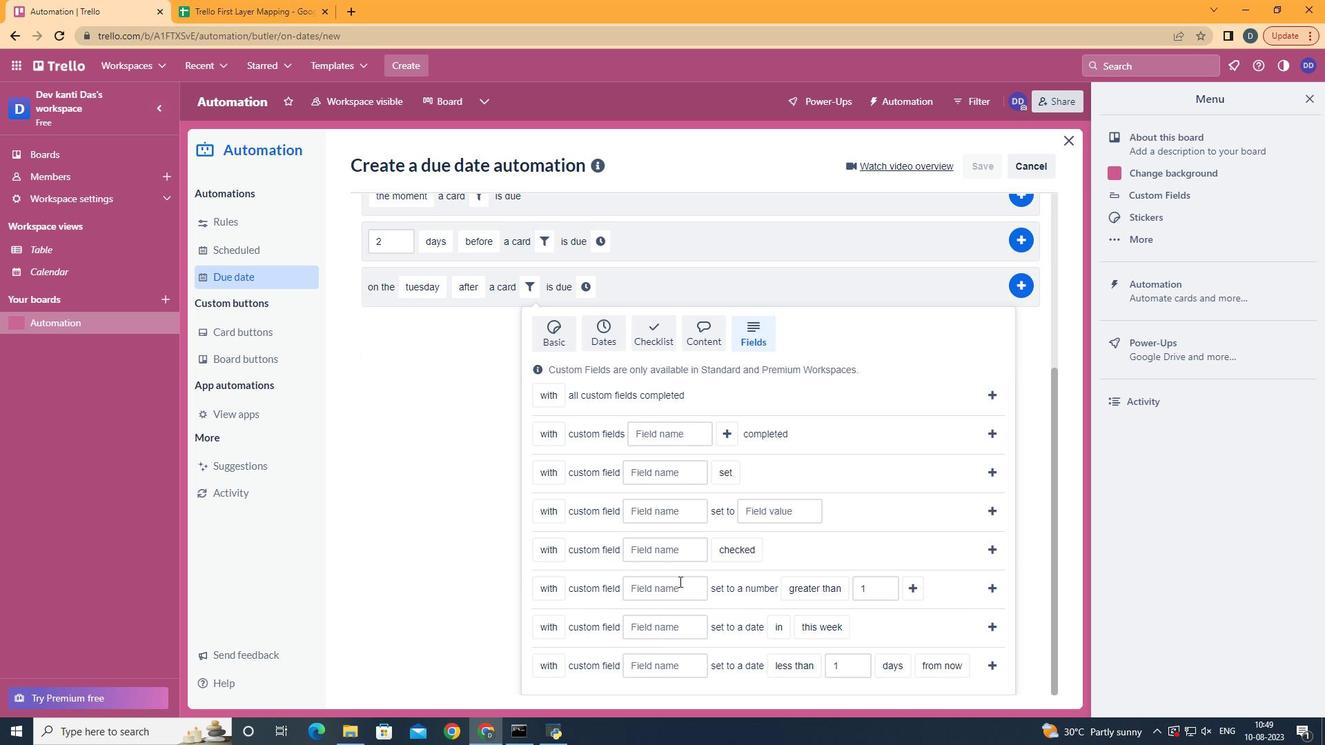 
Action: Mouse pressed left at (679, 582)
Screenshot: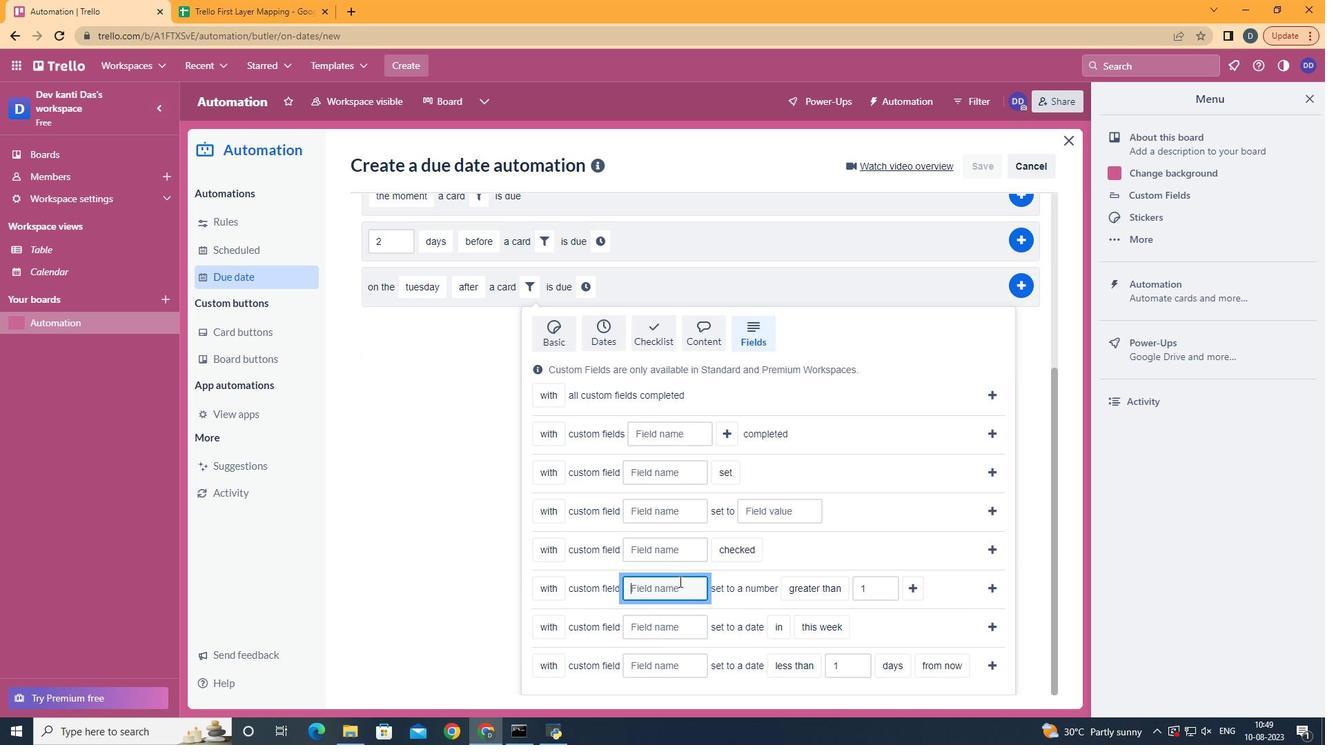 
Action: Key pressed <Key.shift>Resume
Screenshot: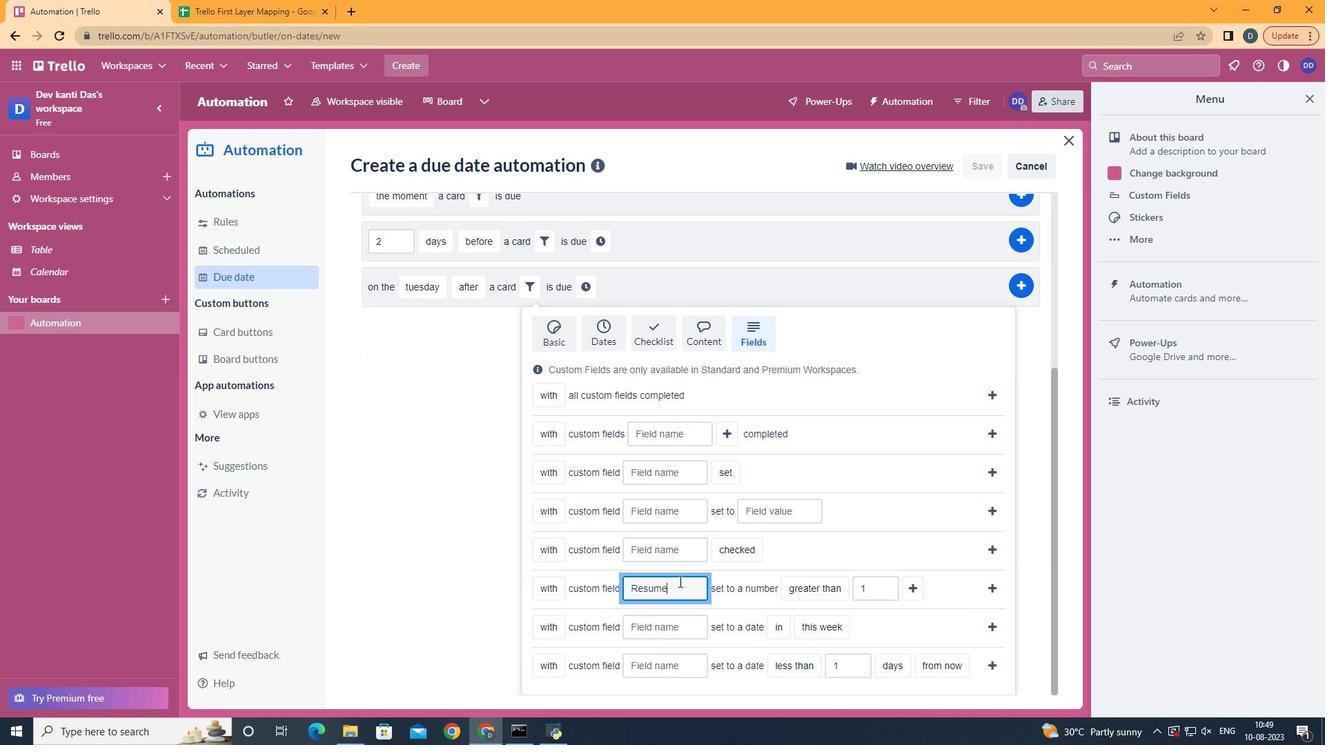 
Action: Mouse moved to (834, 526)
Screenshot: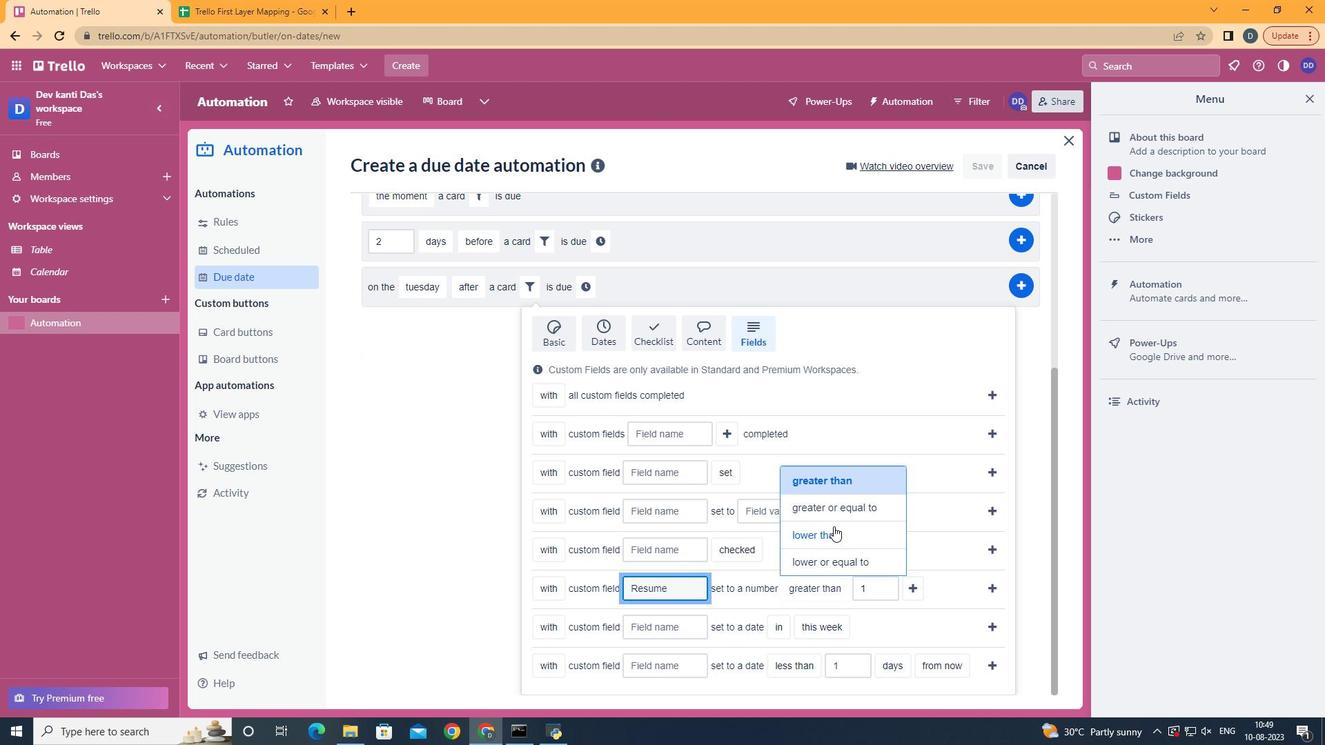 
Action: Mouse pressed left at (834, 526)
Screenshot: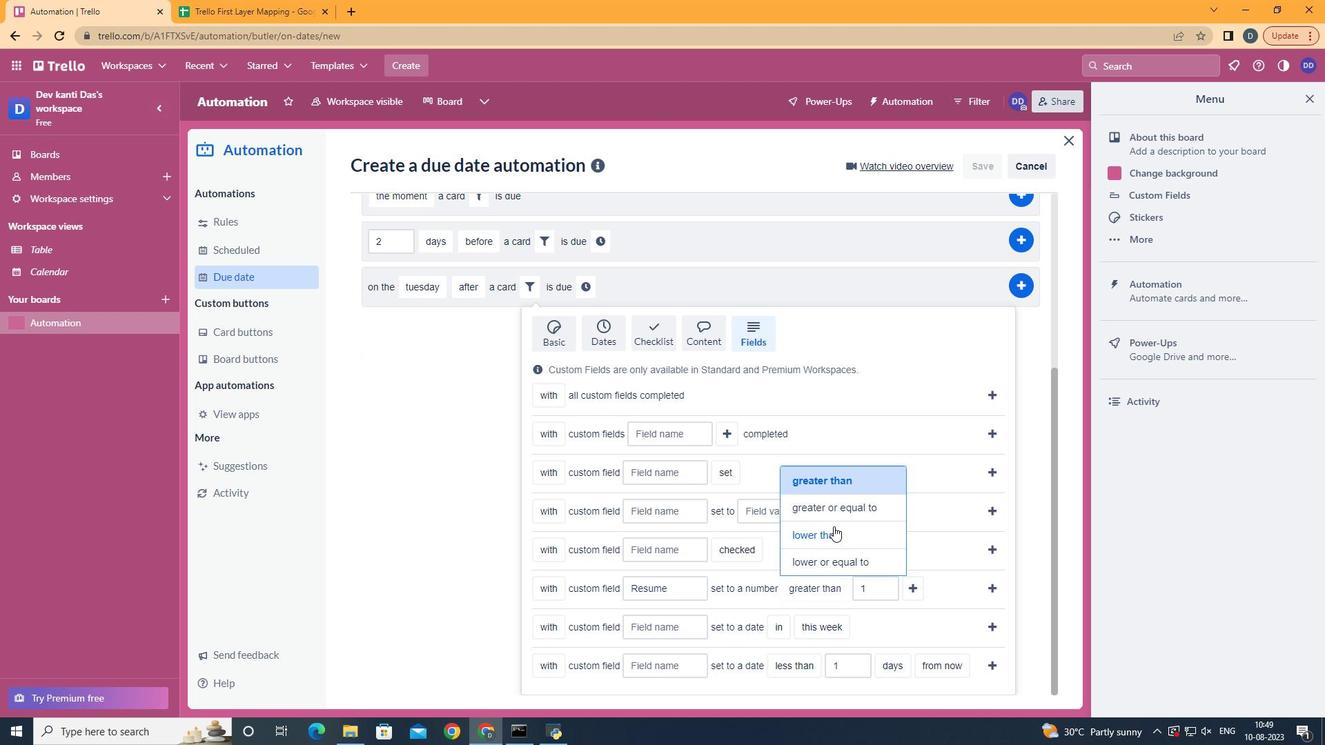 
Action: Mouse moved to (918, 586)
Screenshot: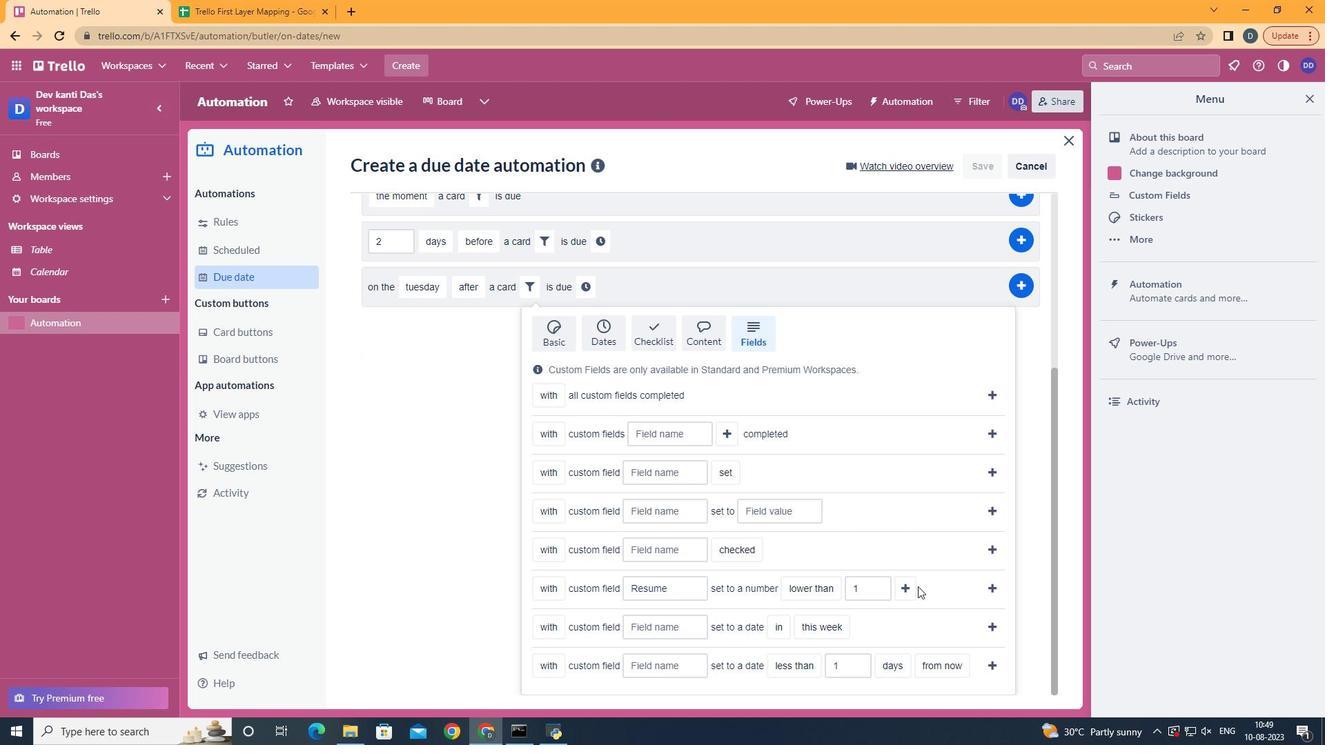 
Action: Mouse pressed left at (918, 586)
Screenshot: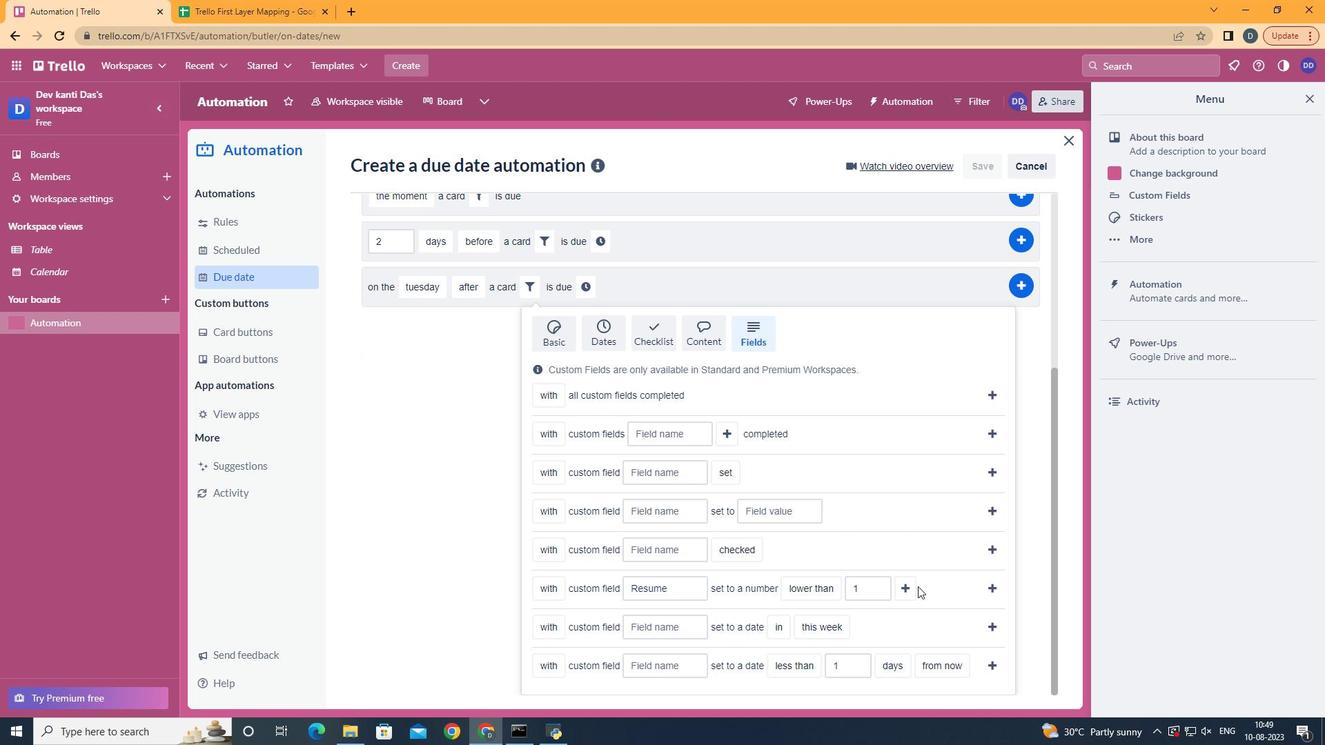 
Action: Mouse moved to (908, 587)
Screenshot: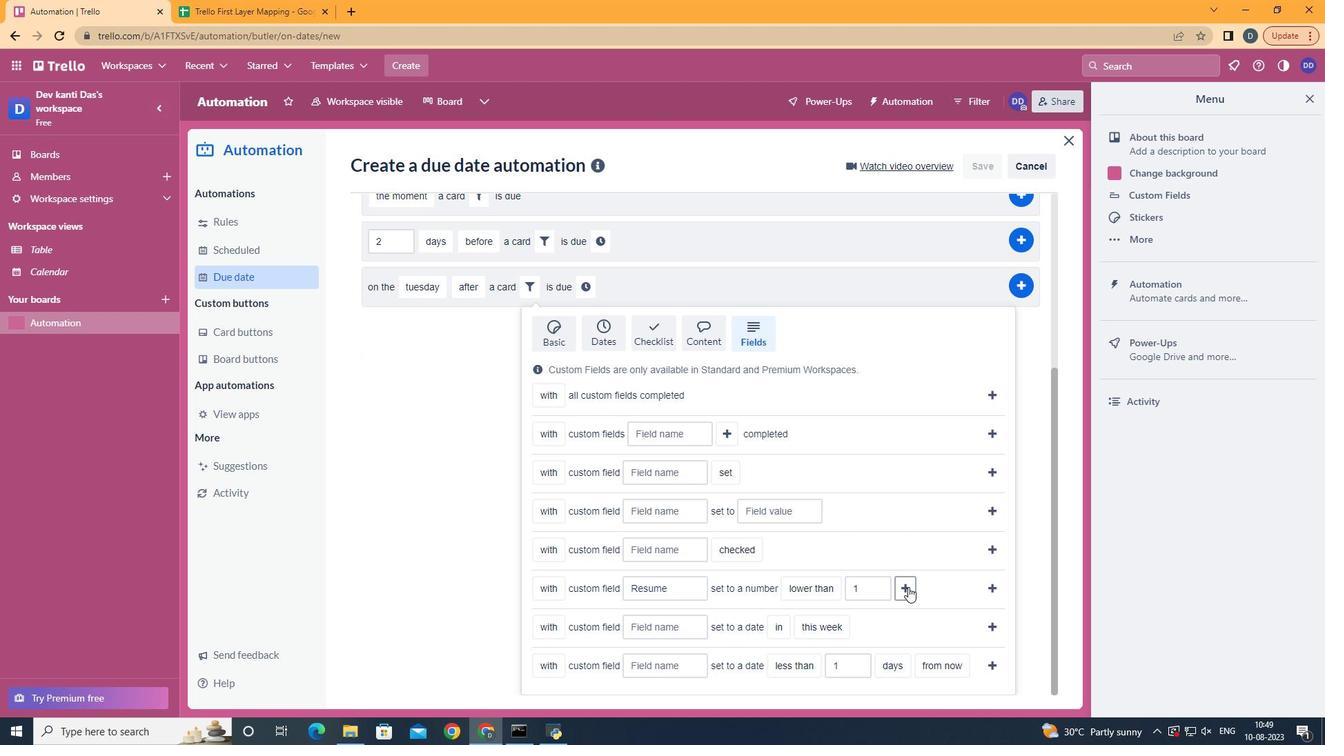 
Action: Mouse pressed left at (908, 587)
Screenshot: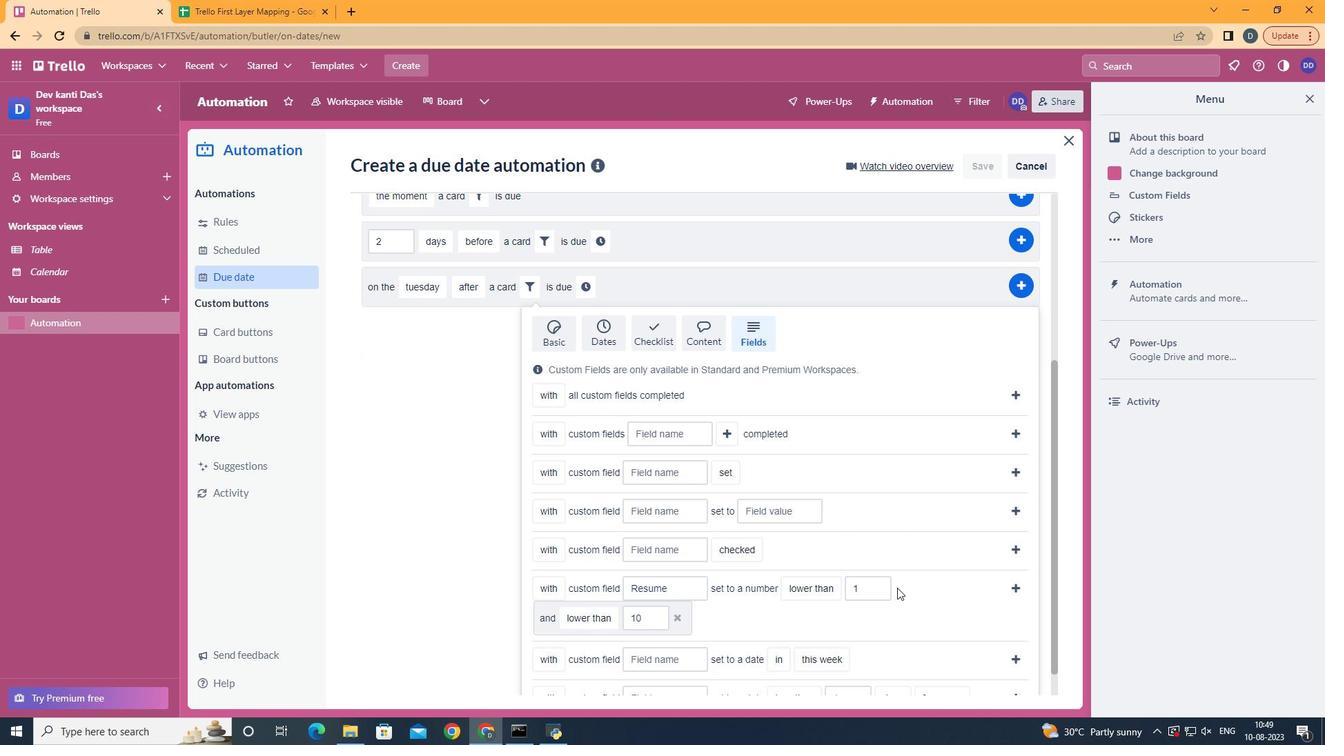 
Action: Mouse moved to (615, 535)
Screenshot: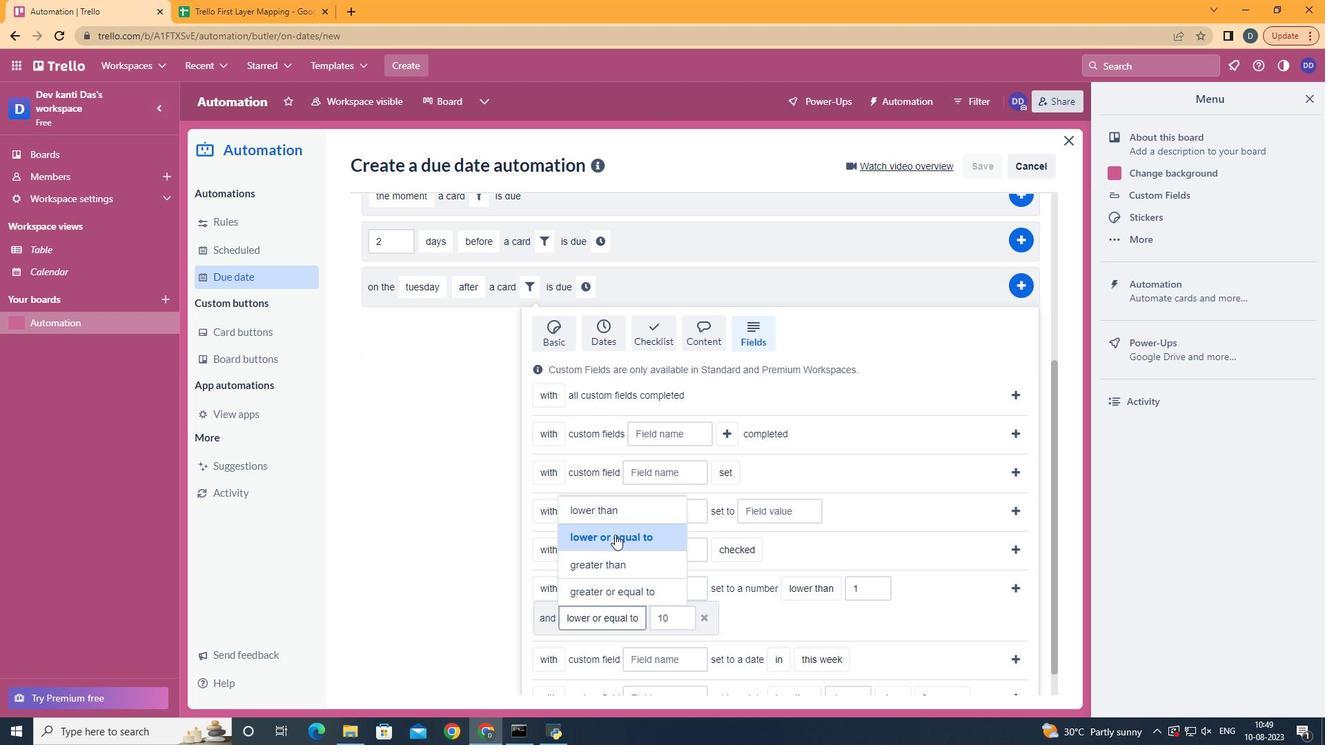 
Action: Mouse pressed left at (615, 535)
Screenshot: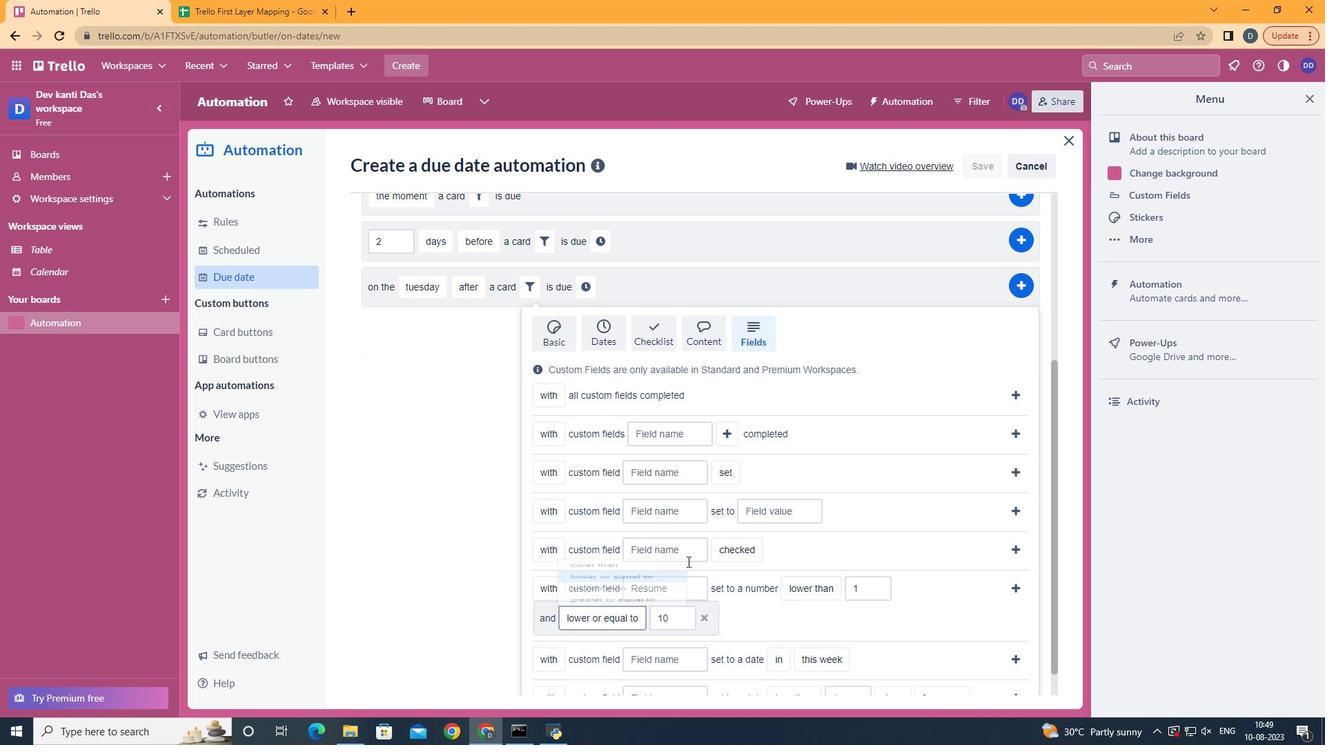 
Action: Mouse moved to (1018, 584)
Screenshot: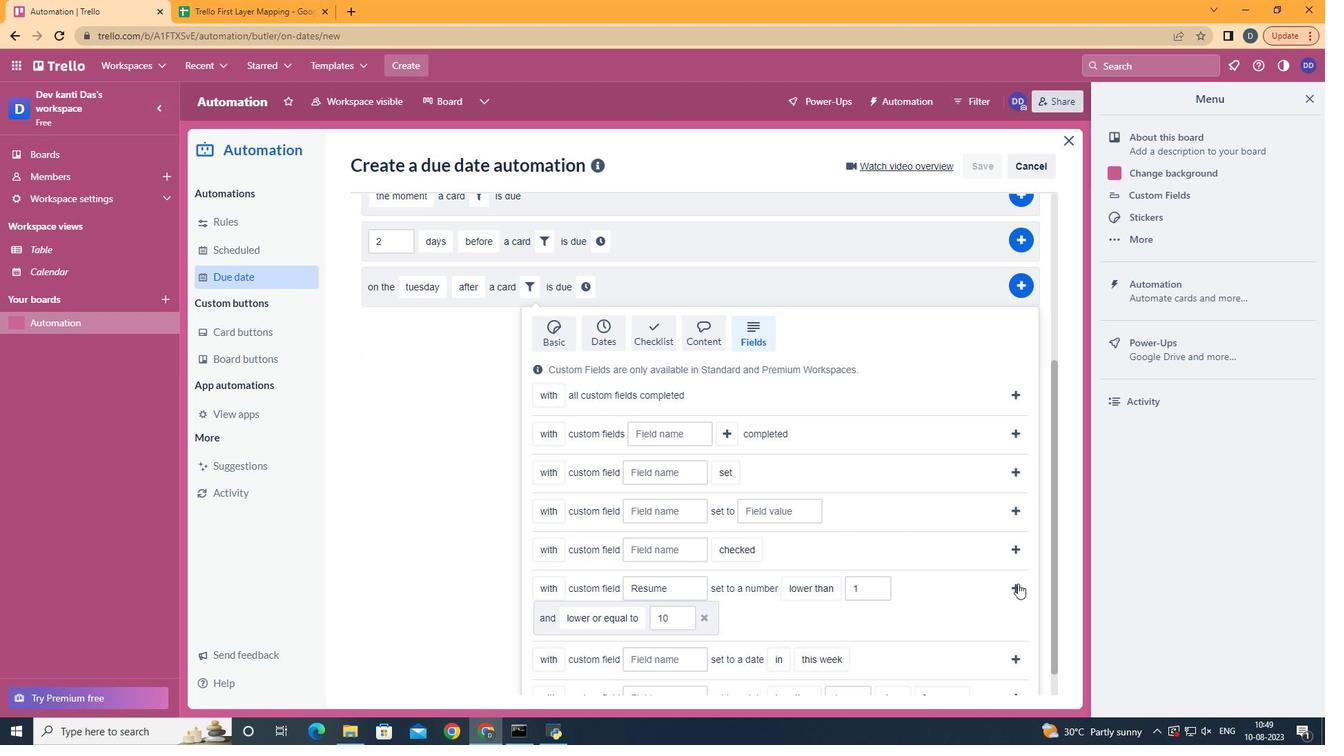 
Action: Mouse pressed left at (1018, 584)
Screenshot: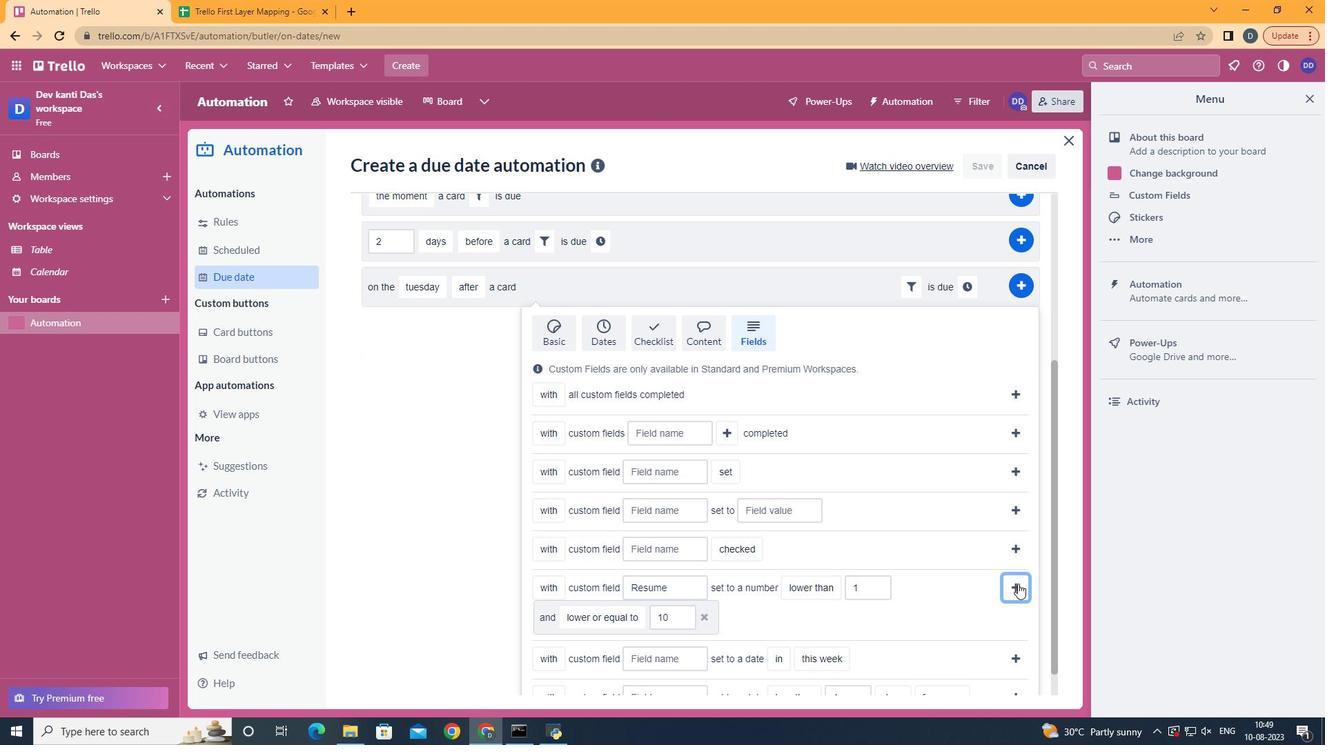 
Action: Mouse moved to (963, 553)
Screenshot: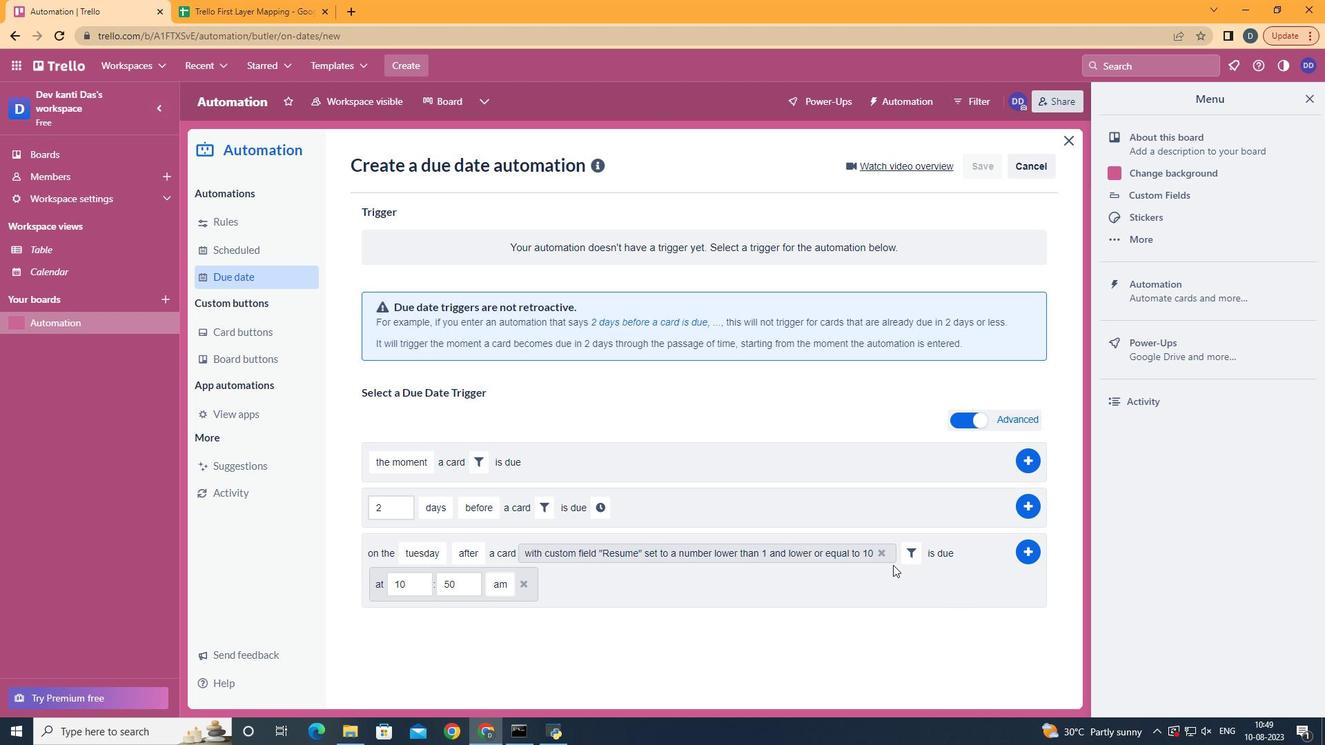 
Action: Mouse pressed left at (963, 553)
Screenshot: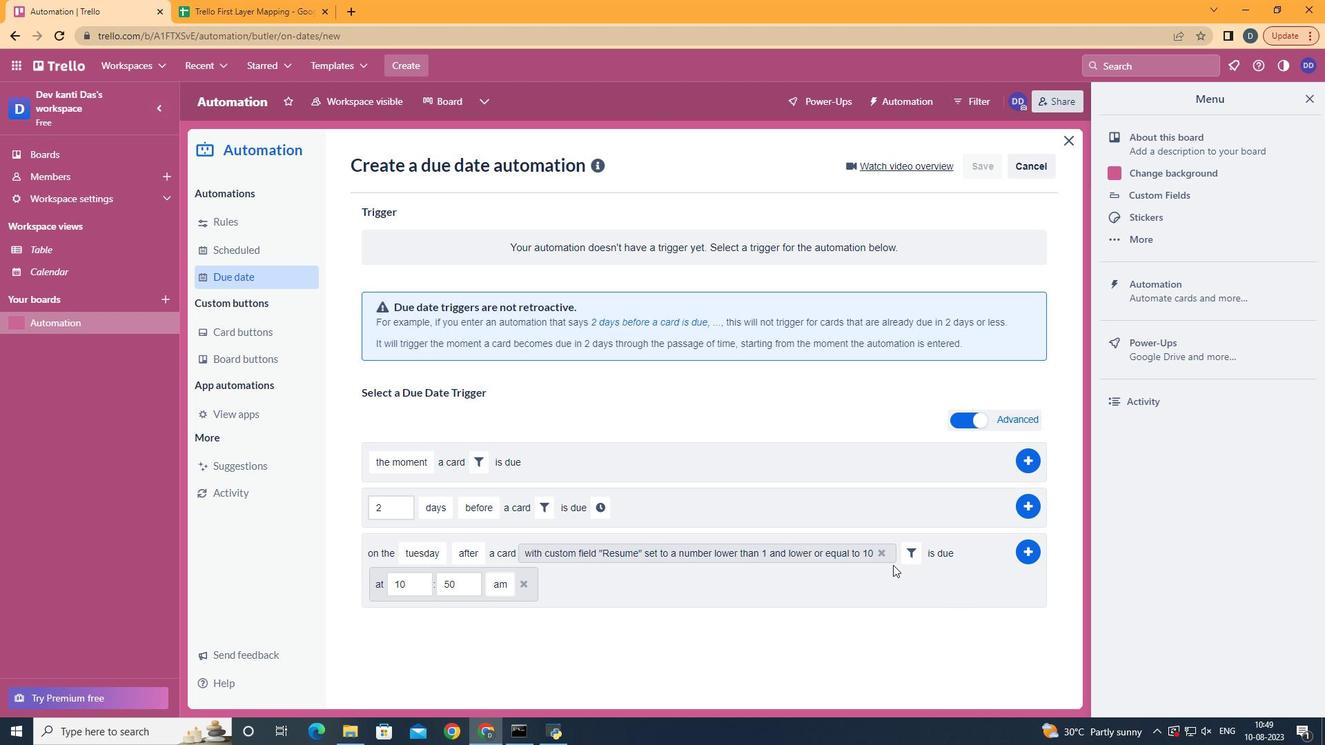 
Action: Mouse moved to (426, 584)
Screenshot: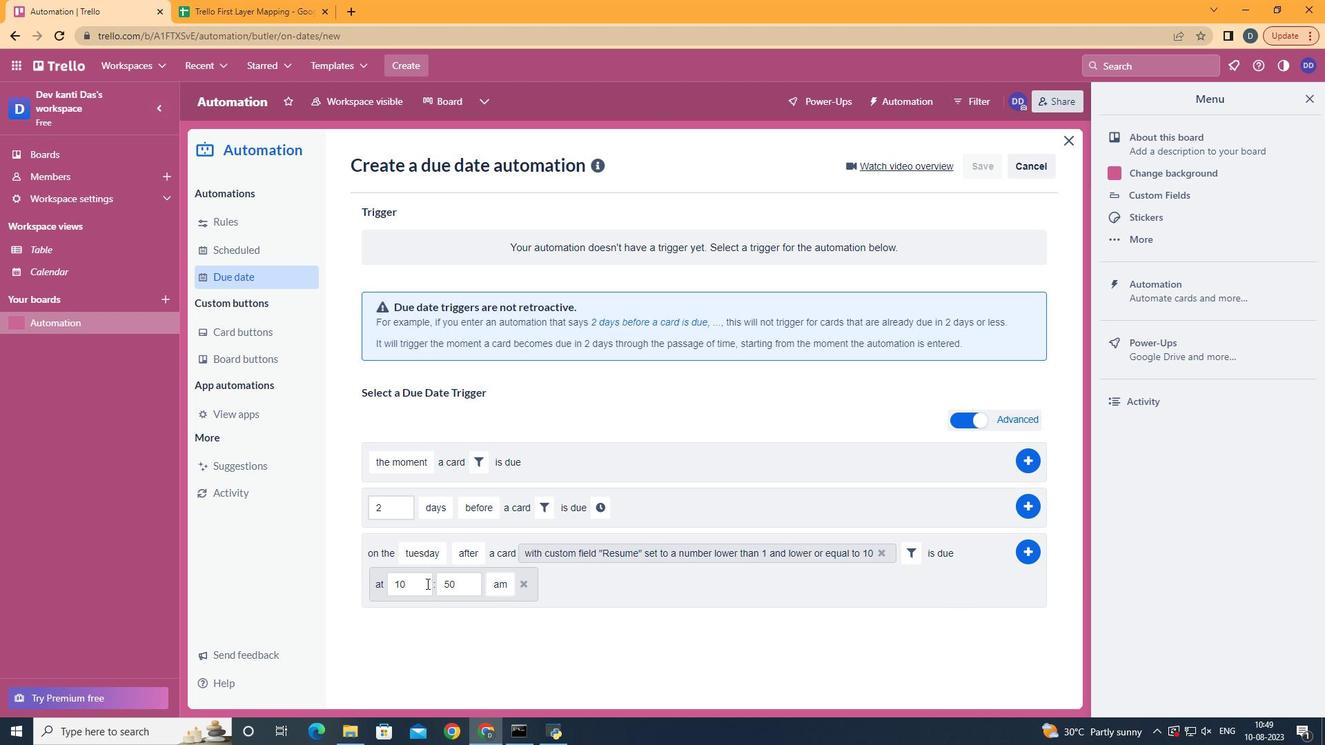 
Action: Mouse pressed left at (426, 584)
Screenshot: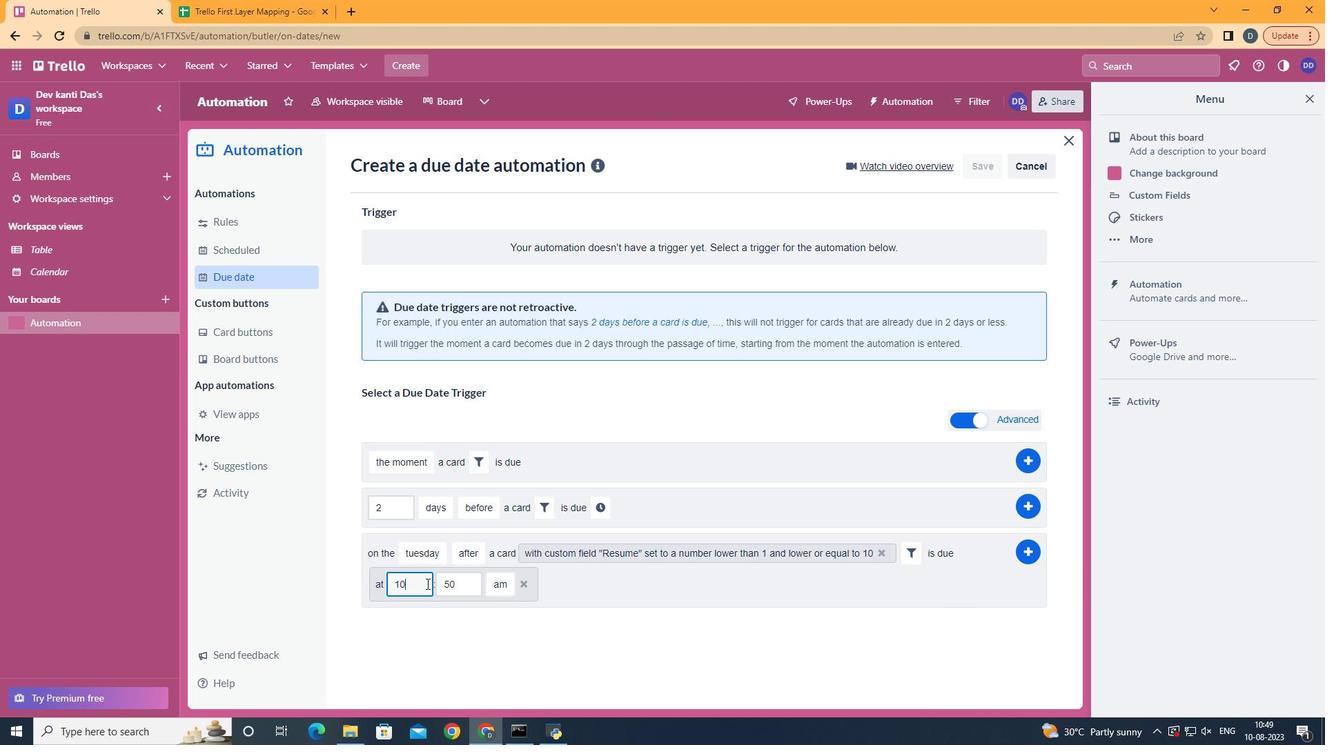 
Action: Mouse moved to (426, 584)
Screenshot: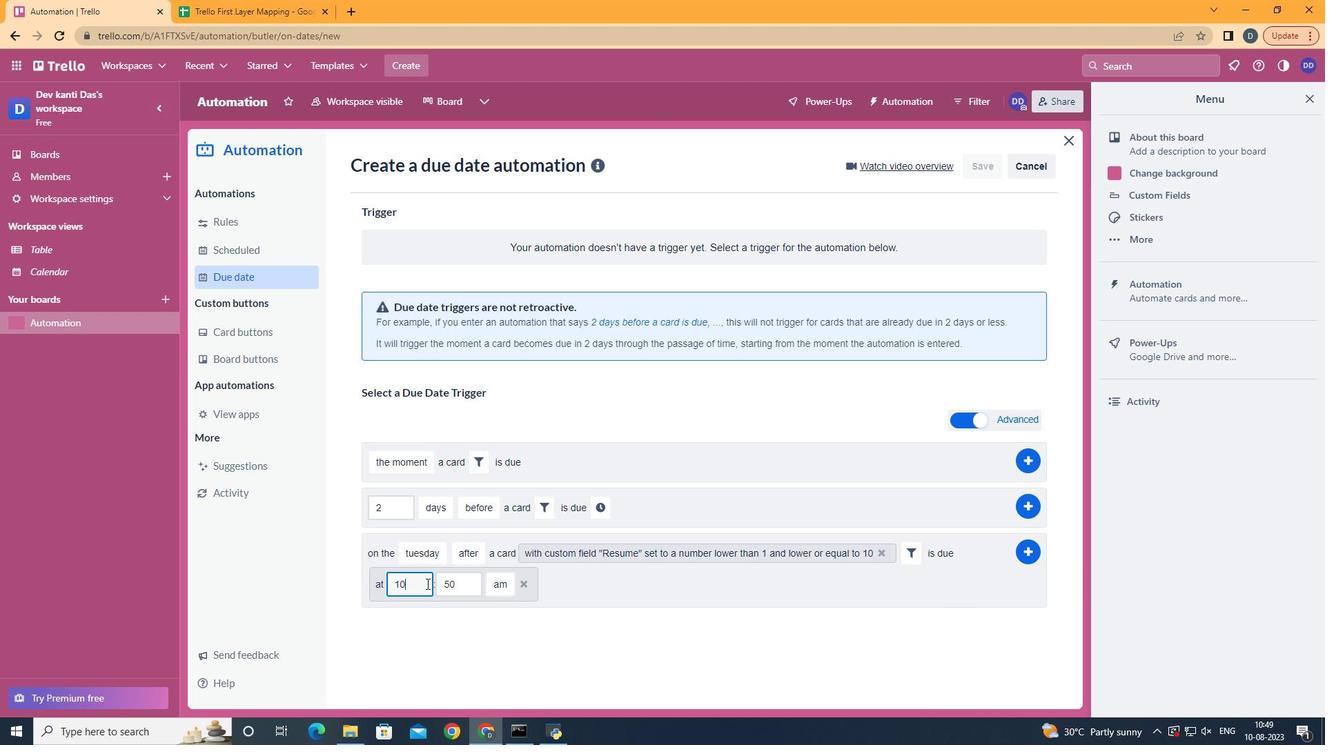 
Action: Key pressed <Key.backspace>1
Screenshot: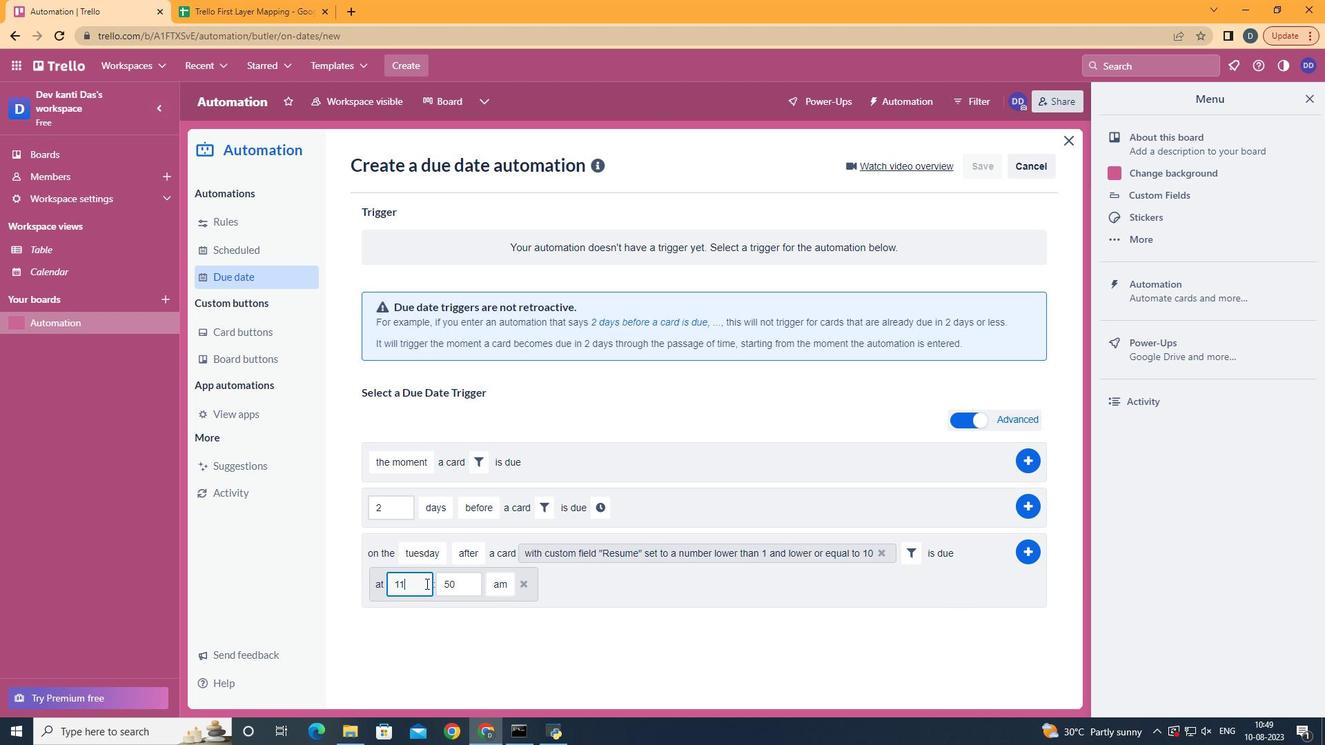 
Action: Mouse moved to (471, 586)
Screenshot: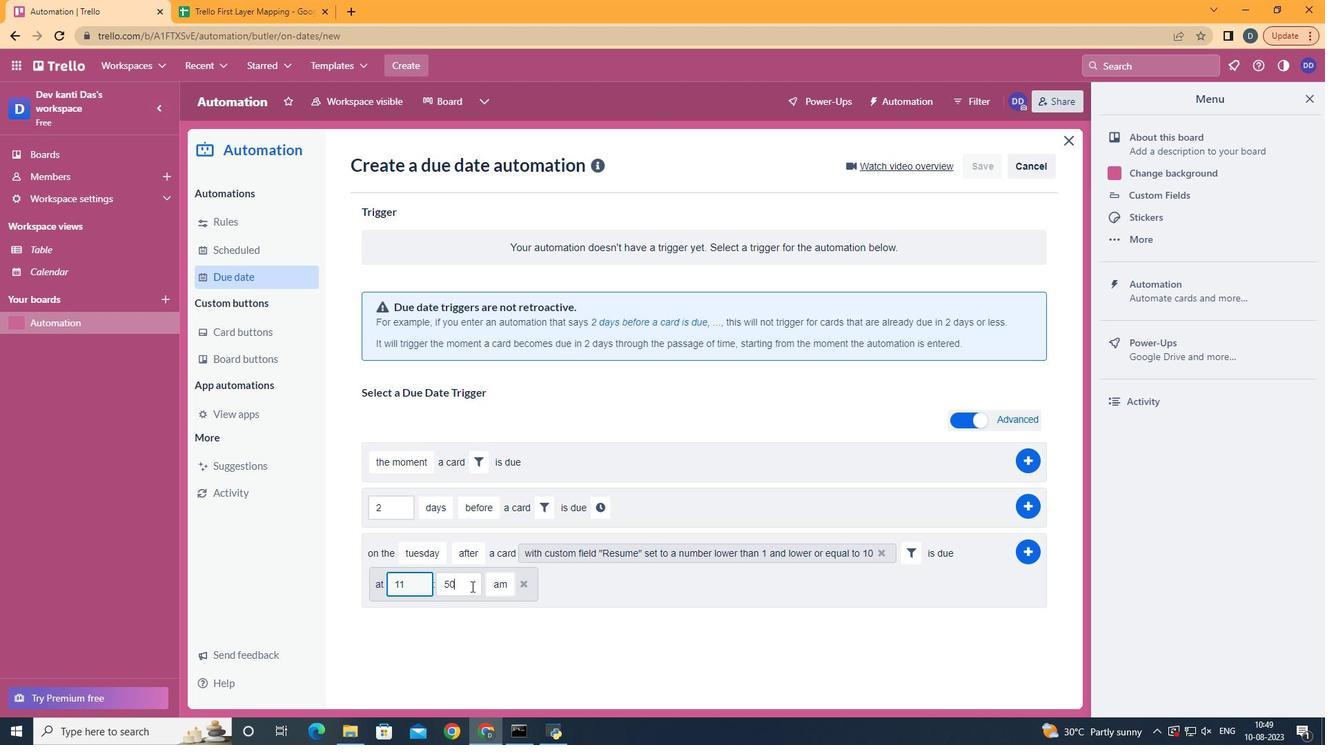 
Action: Mouse pressed left at (471, 586)
Screenshot: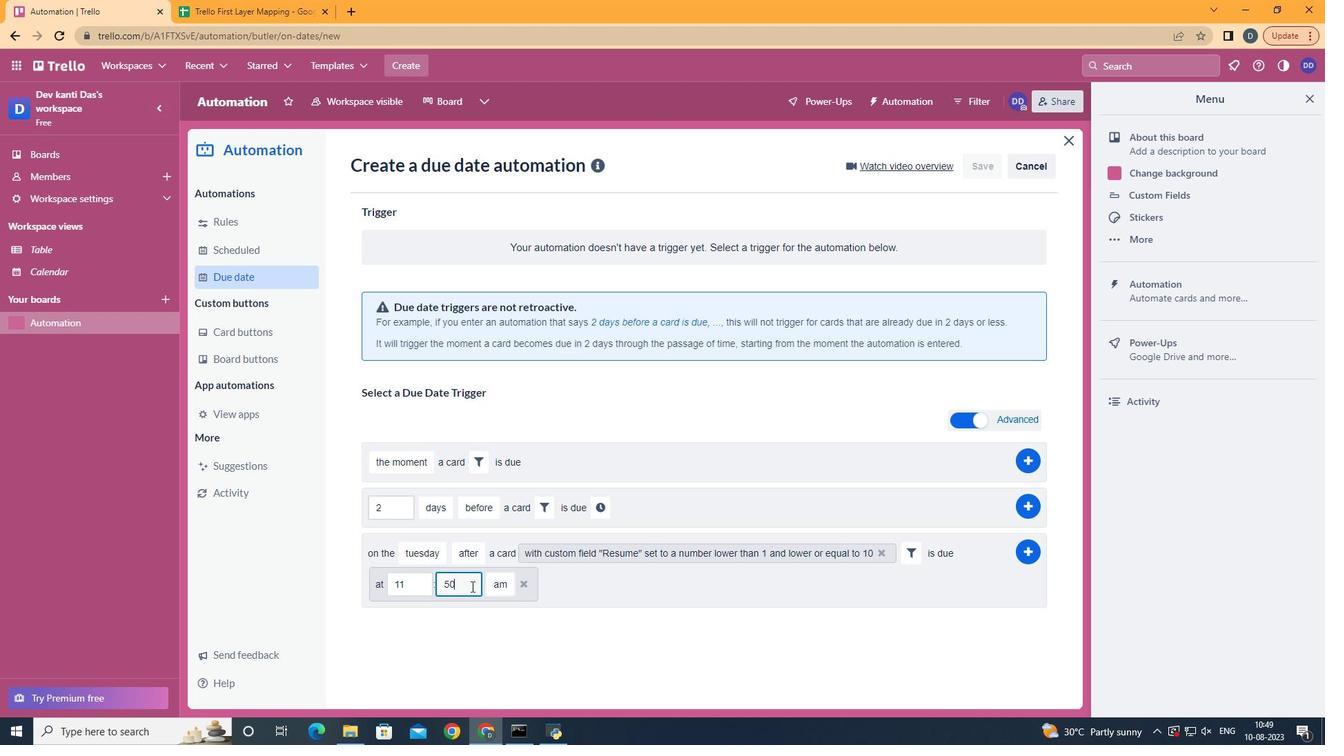
Action: Key pressed <Key.backspace><Key.backspace>00
Screenshot: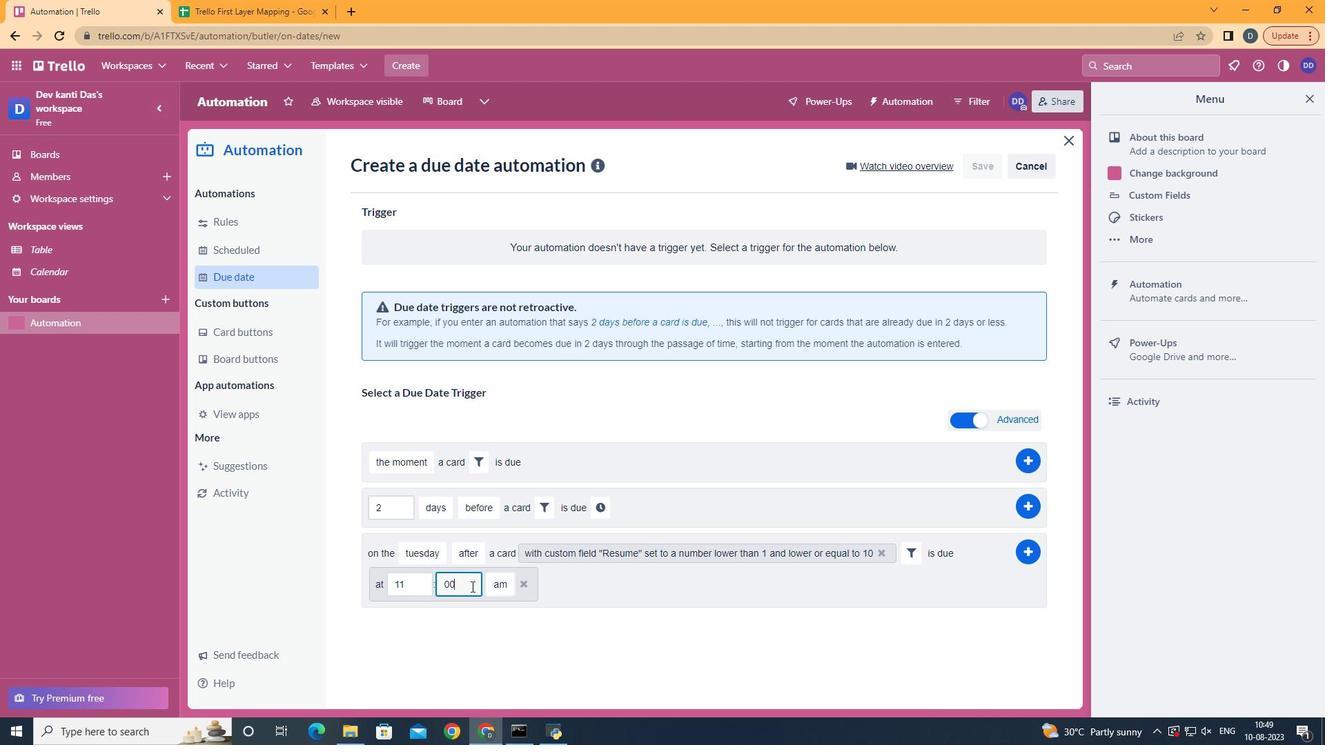 
Action: Mouse moved to (1029, 553)
Screenshot: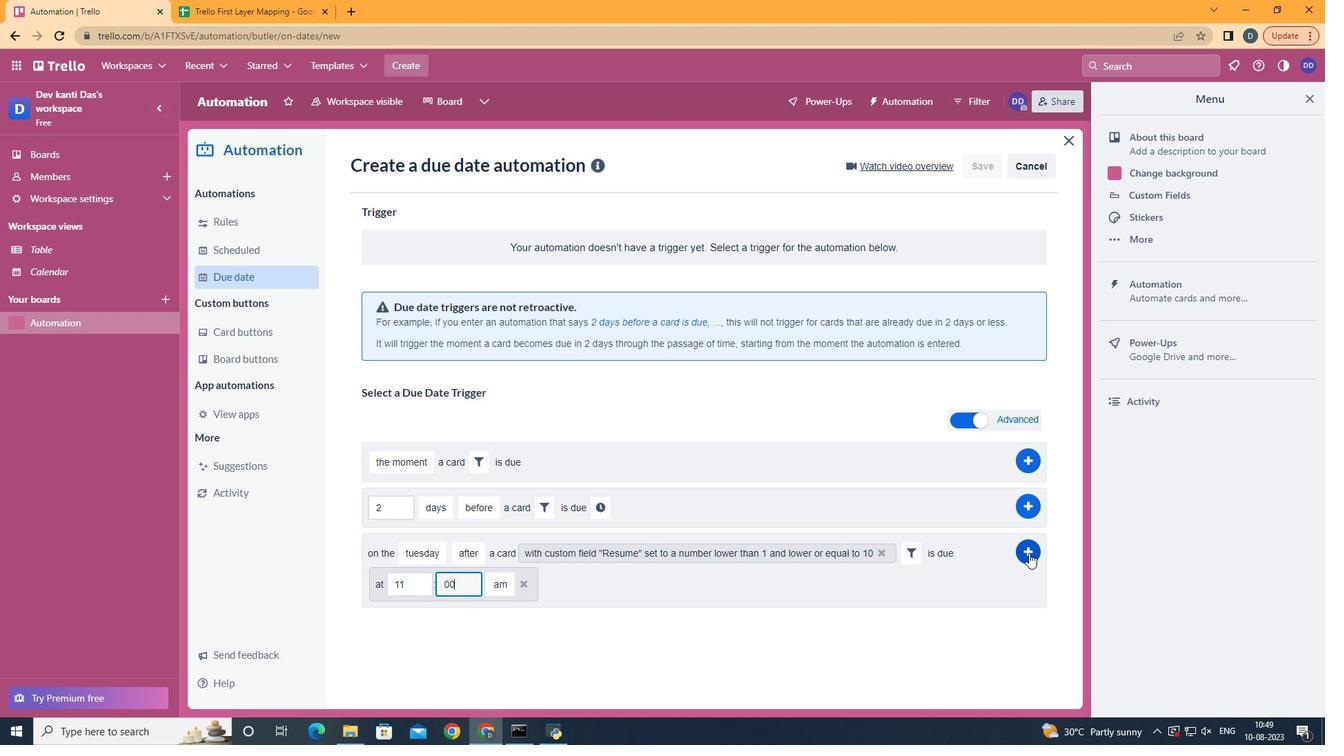 
Action: Mouse pressed left at (1029, 553)
Screenshot: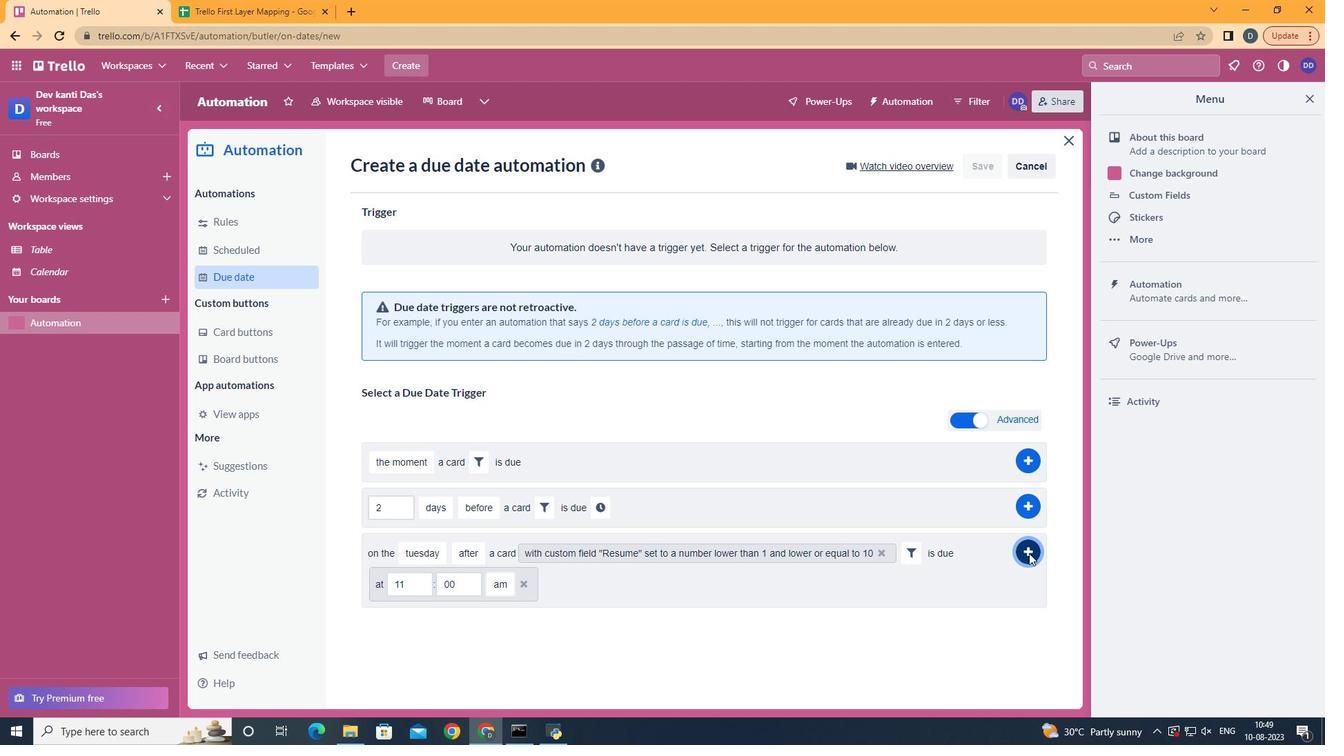 
Action: Mouse moved to (831, 423)
Screenshot: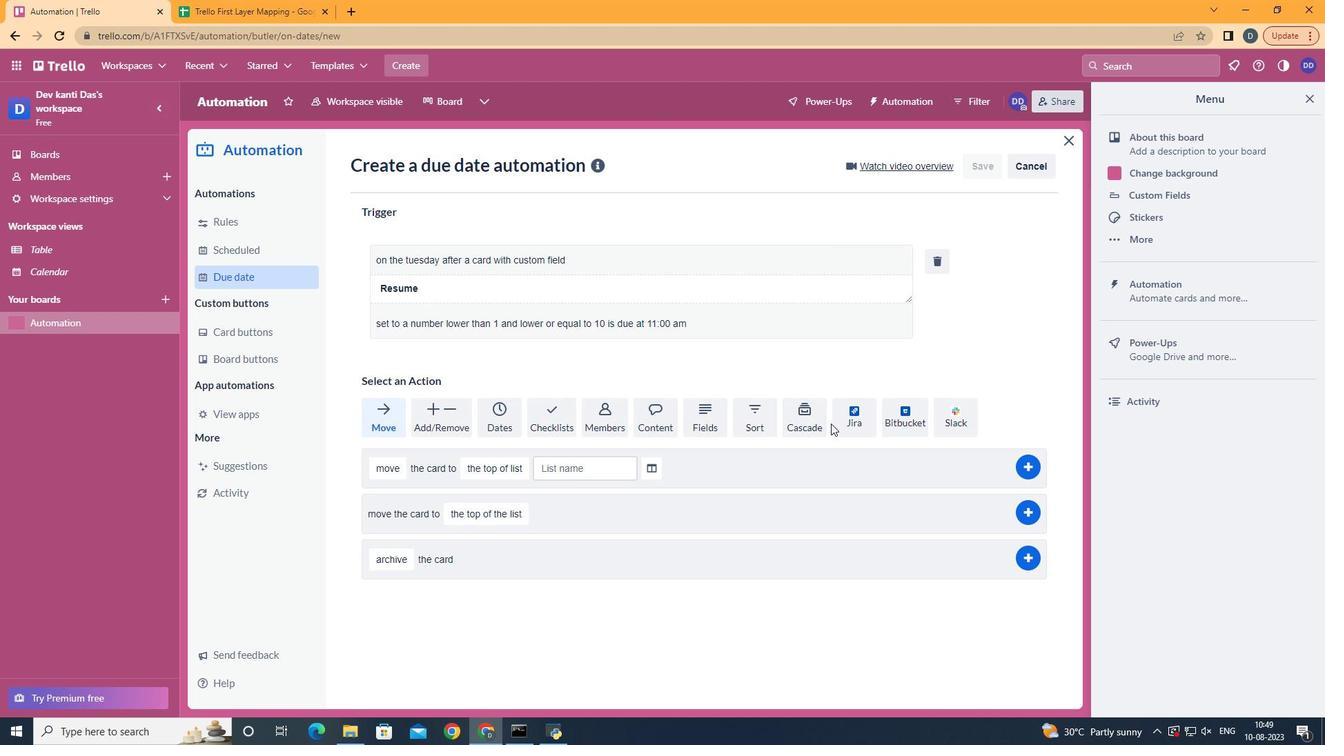 
